 Task: Look for space in Mandeville, Jamaica from 12th  August, 2023 to 15th August, 2023 for 3 adults in price range Rs.12000 to Rs.16000. Place can be entire place with 2 bedrooms having 3 beds and 1 bathroom. Property type can be house, flat, guest house. Amenities needed are: washing machine. Booking option can be shelf check-in. Required host language is English.
Action: Mouse moved to (473, 86)
Screenshot: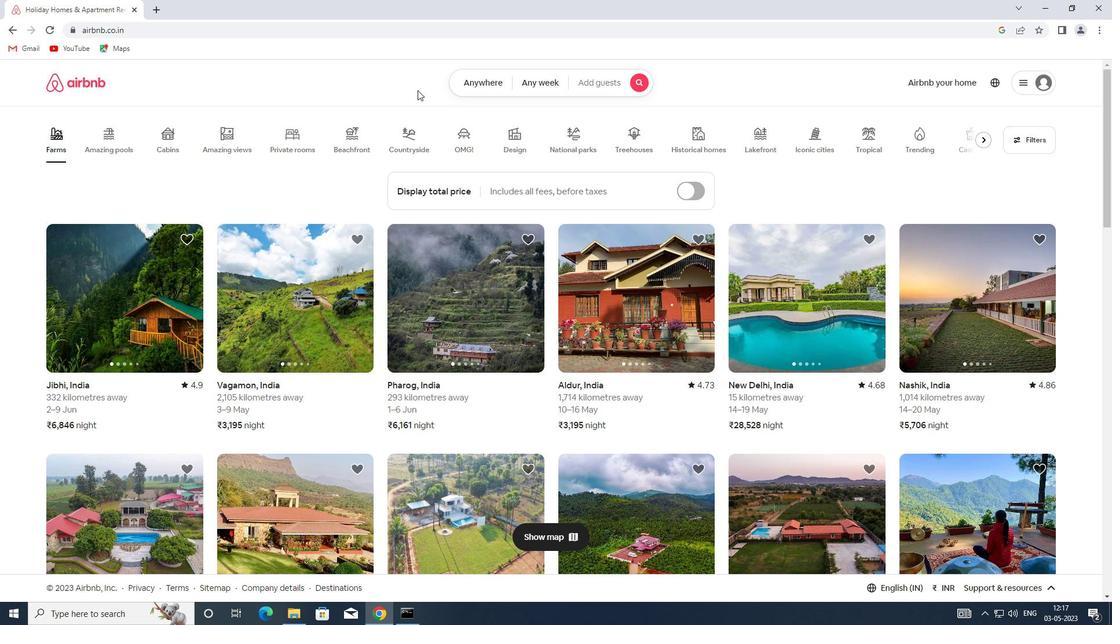 
Action: Mouse pressed left at (473, 86)
Screenshot: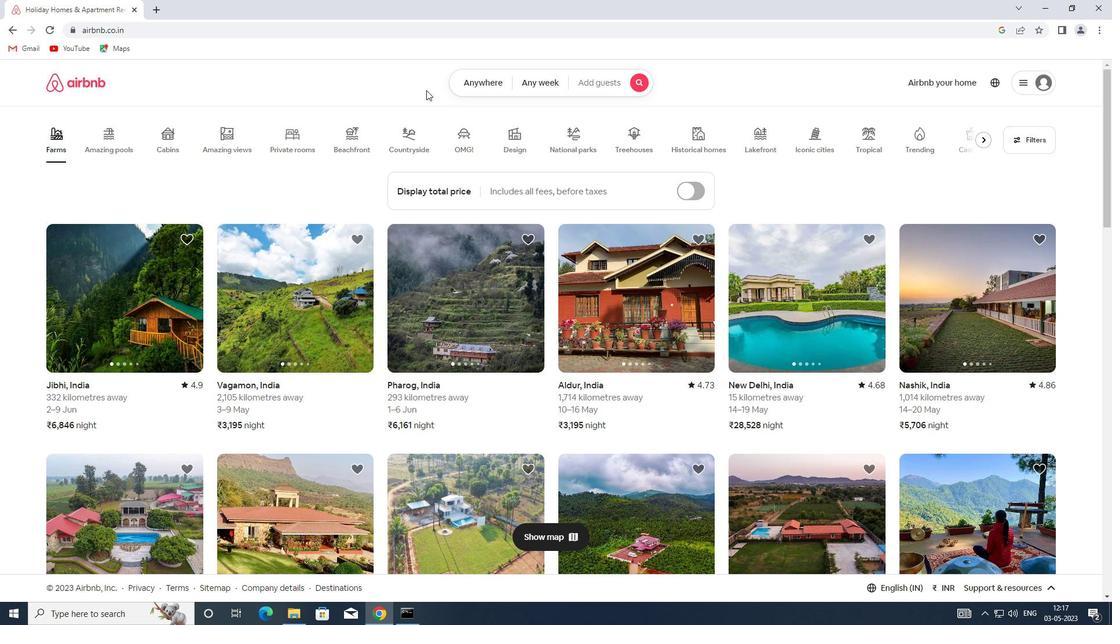 
Action: Mouse moved to (355, 126)
Screenshot: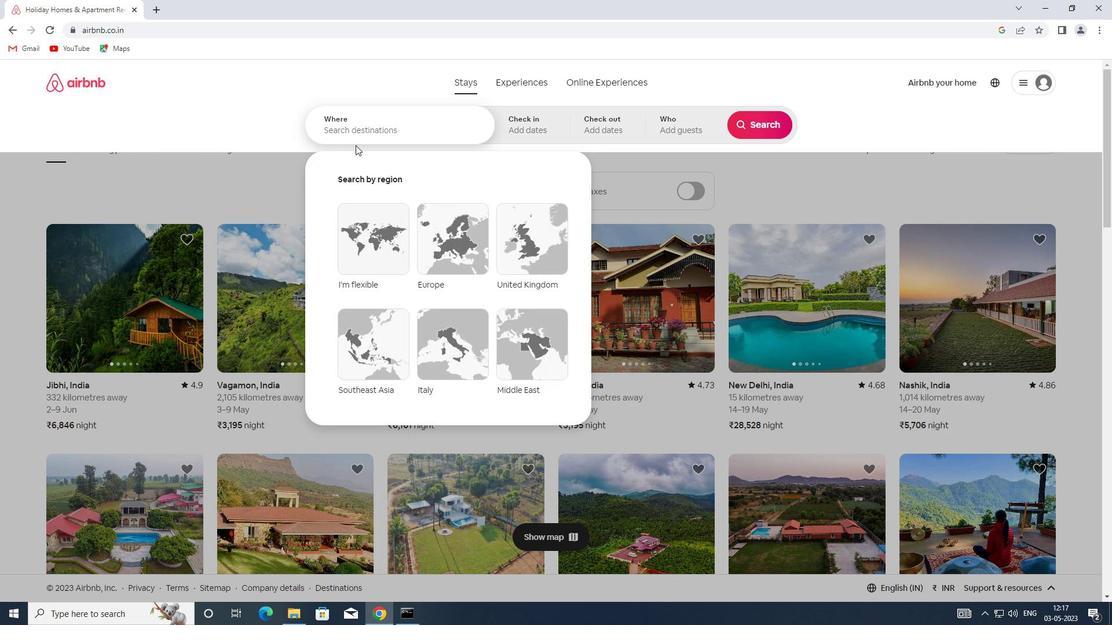 
Action: Mouse pressed left at (355, 126)
Screenshot: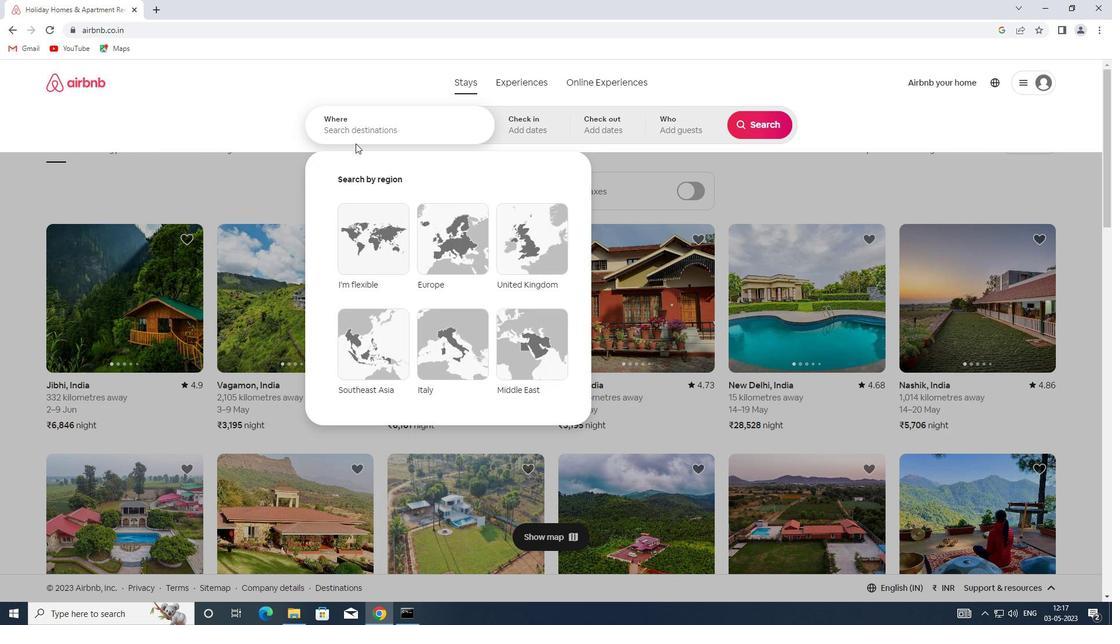 
Action: Key pressed <Key.shift>MANDEVILLE,<Key.shift>JAMAICA
Screenshot: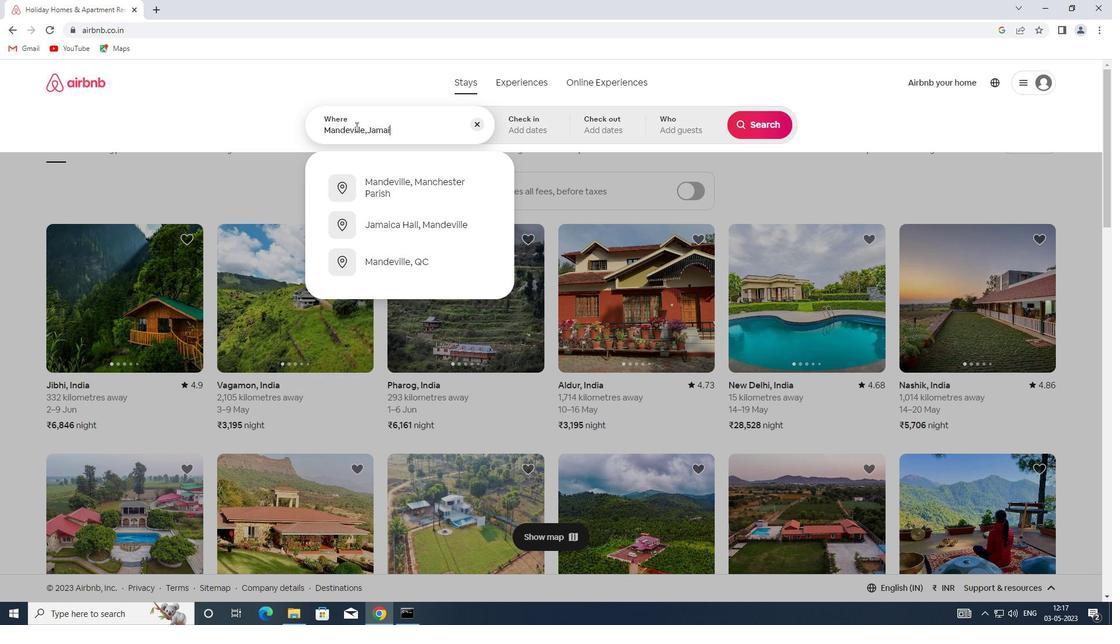 
Action: Mouse moved to (508, 118)
Screenshot: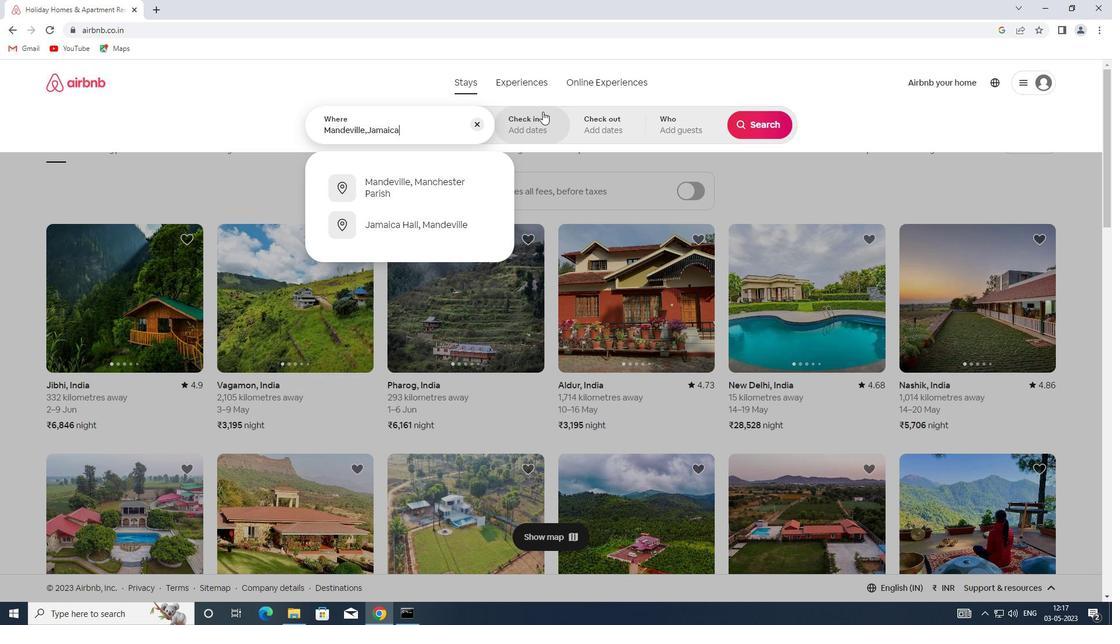 
Action: Mouse pressed left at (508, 118)
Screenshot: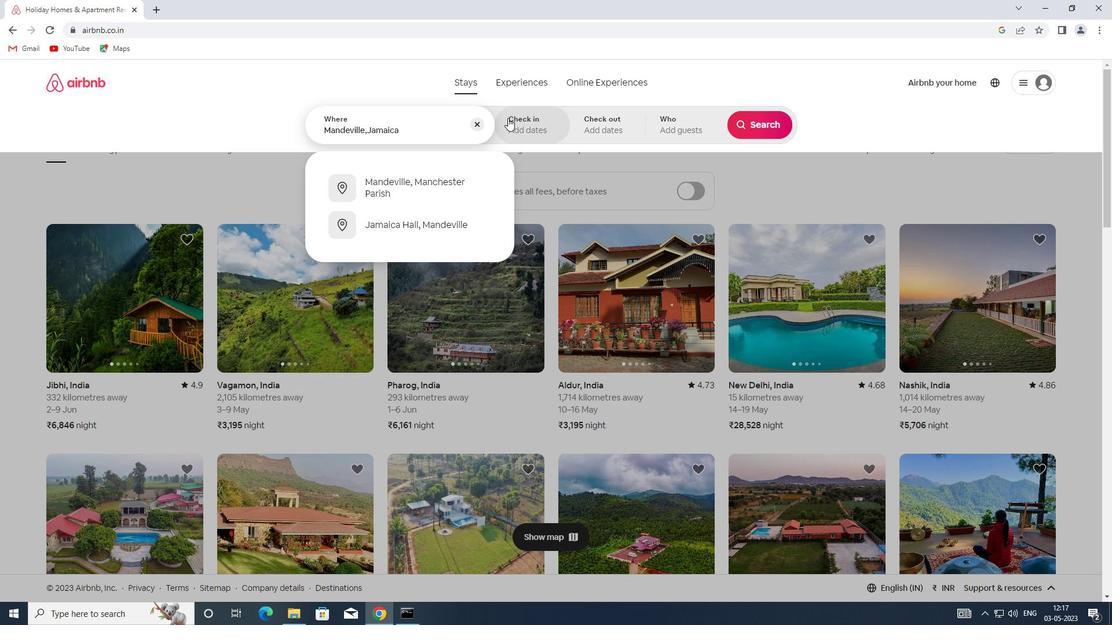 
Action: Mouse moved to (763, 221)
Screenshot: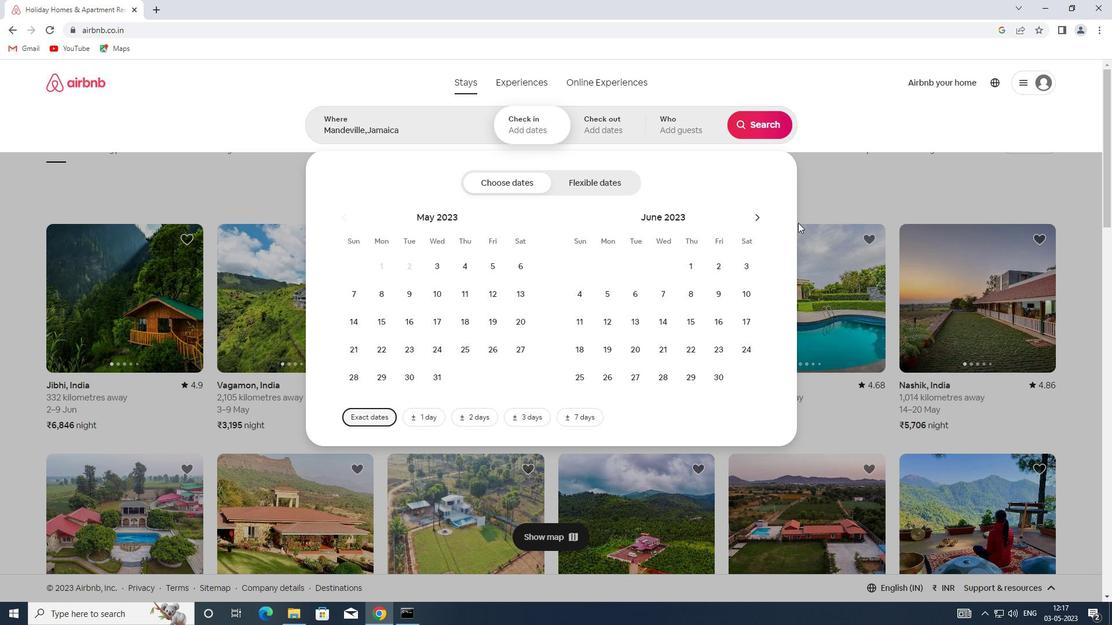 
Action: Mouse pressed left at (763, 221)
Screenshot: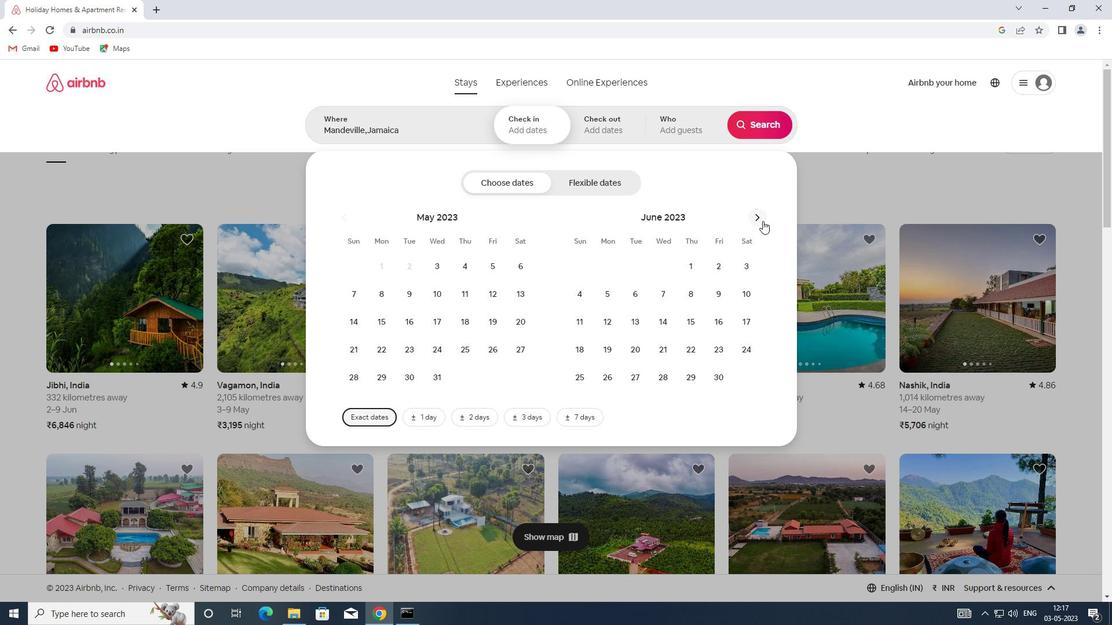 
Action: Mouse pressed left at (763, 221)
Screenshot: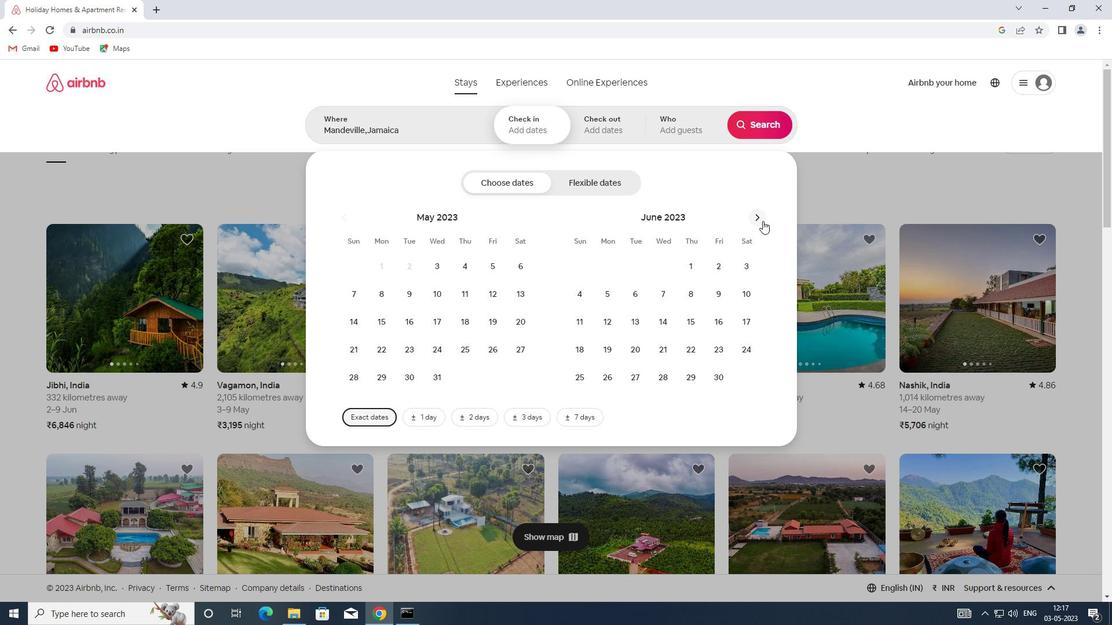 
Action: Mouse moved to (737, 300)
Screenshot: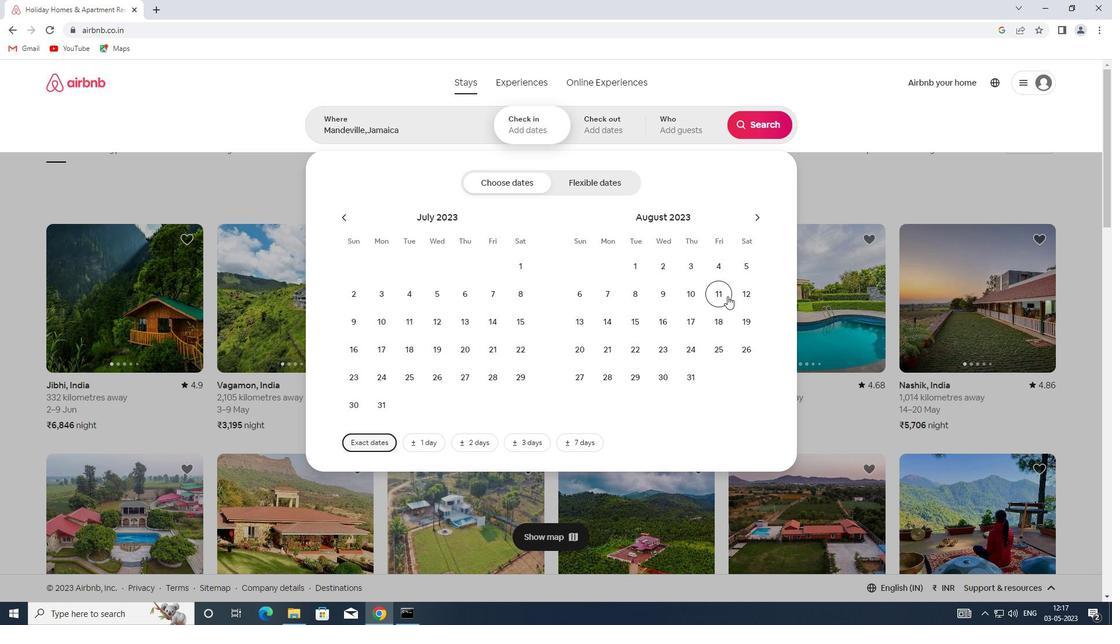
Action: Mouse pressed left at (737, 300)
Screenshot: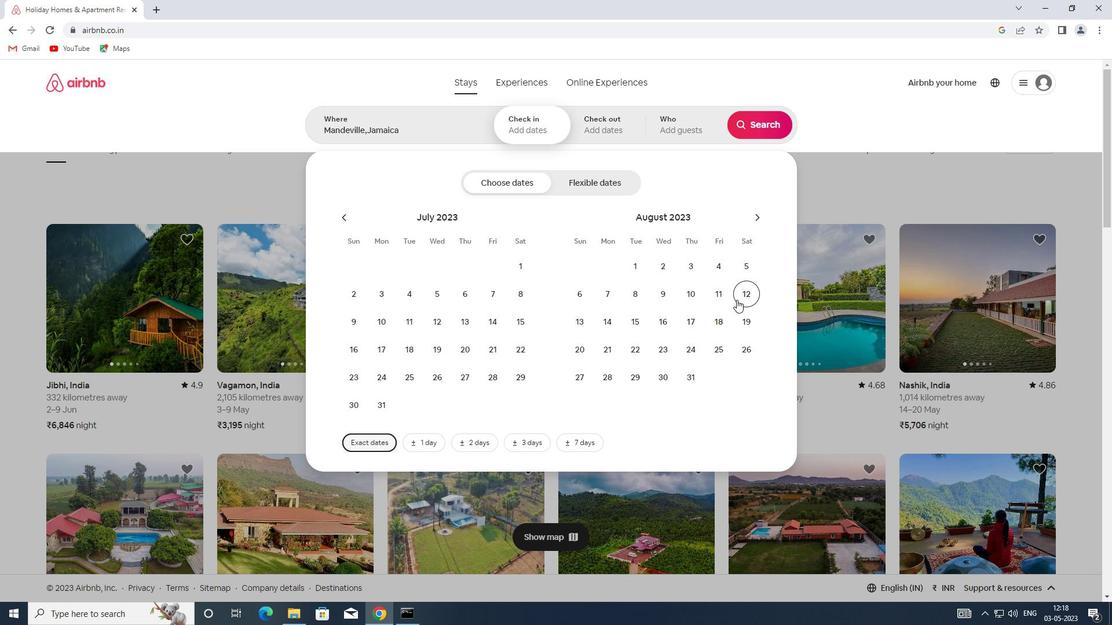 
Action: Mouse moved to (624, 322)
Screenshot: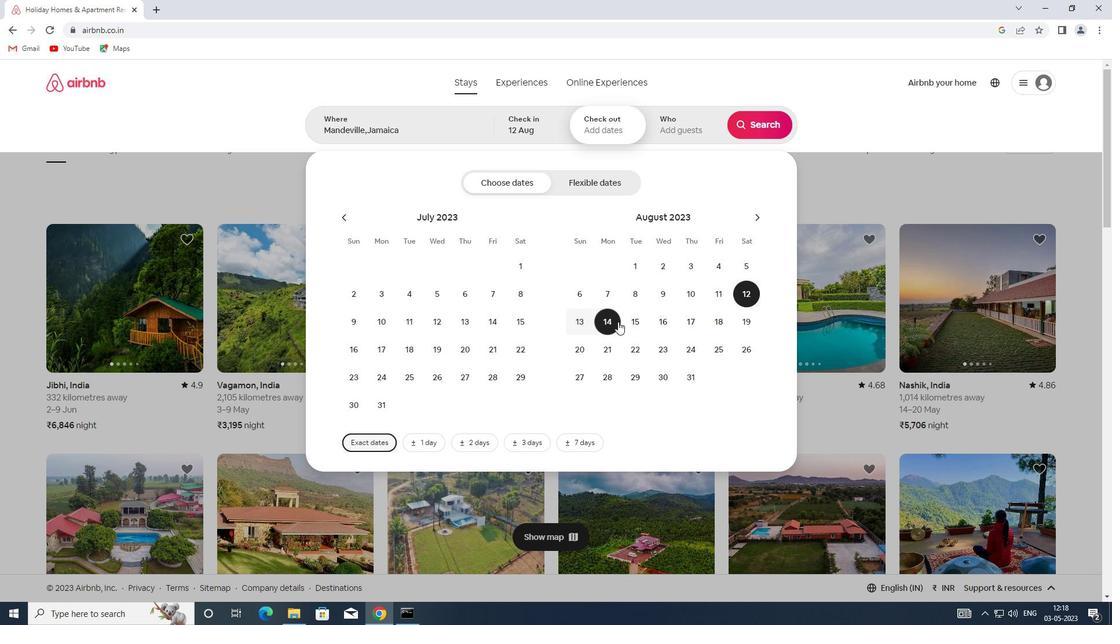 
Action: Mouse pressed left at (624, 322)
Screenshot: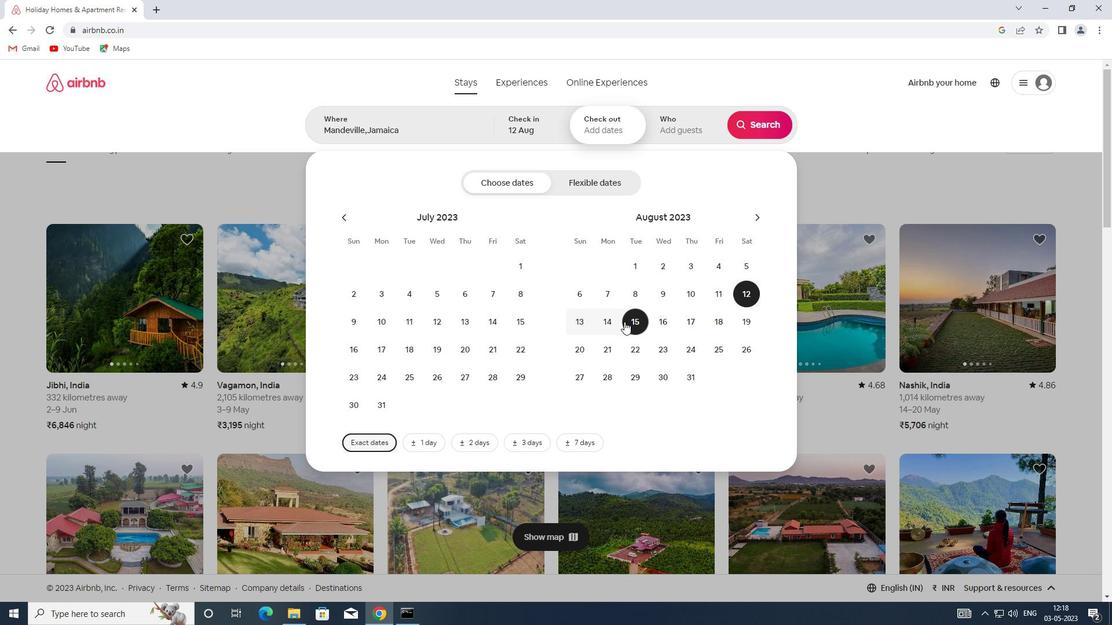
Action: Mouse moved to (657, 128)
Screenshot: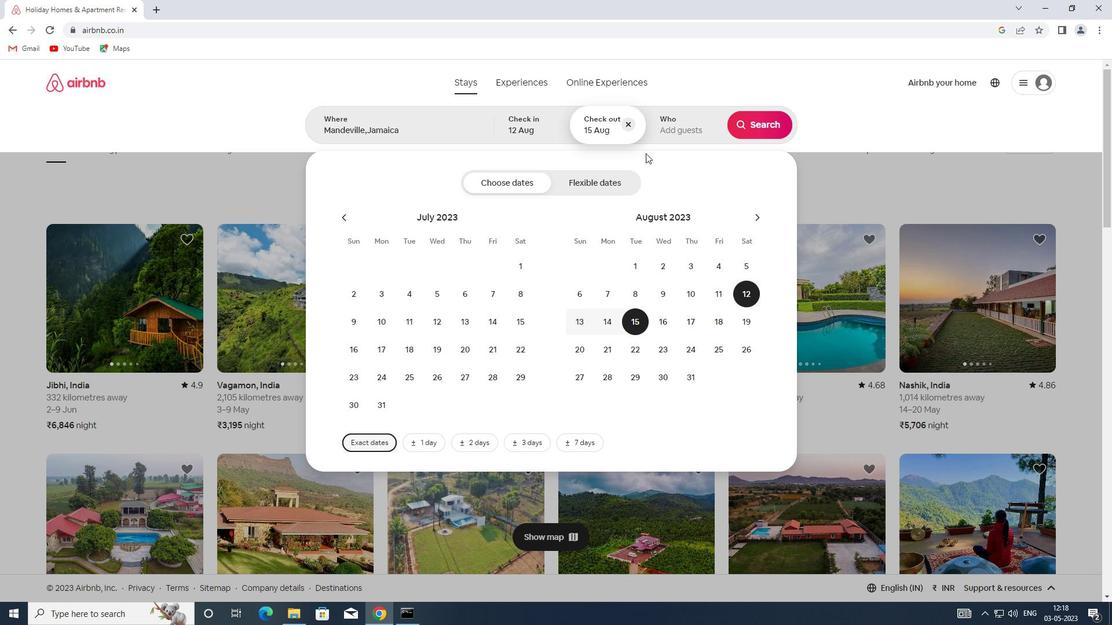 
Action: Mouse pressed left at (657, 128)
Screenshot: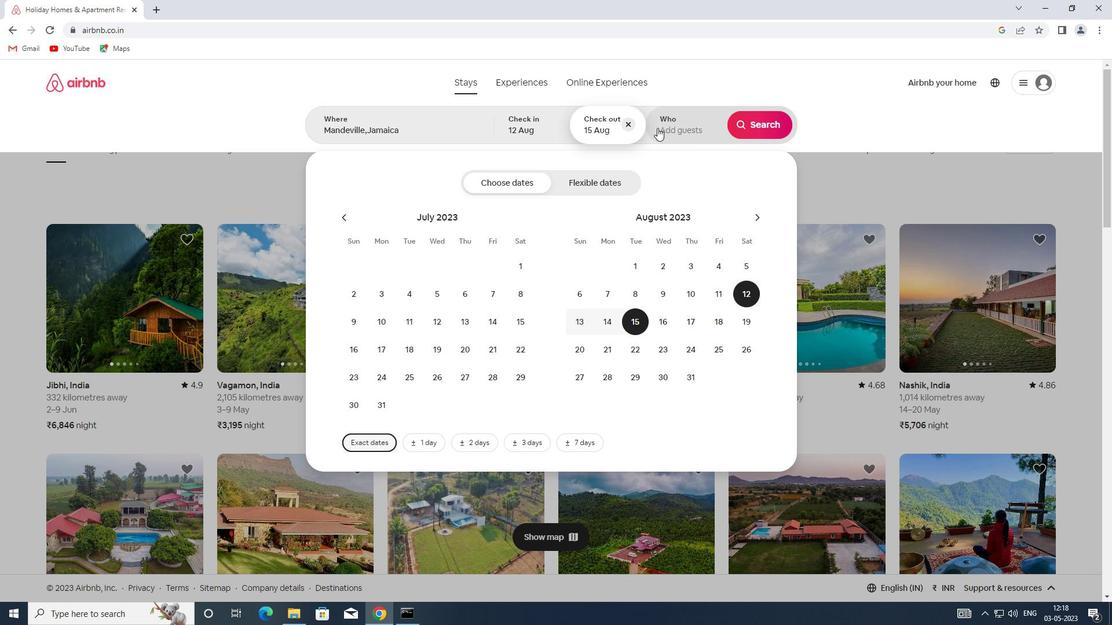 
Action: Mouse moved to (765, 190)
Screenshot: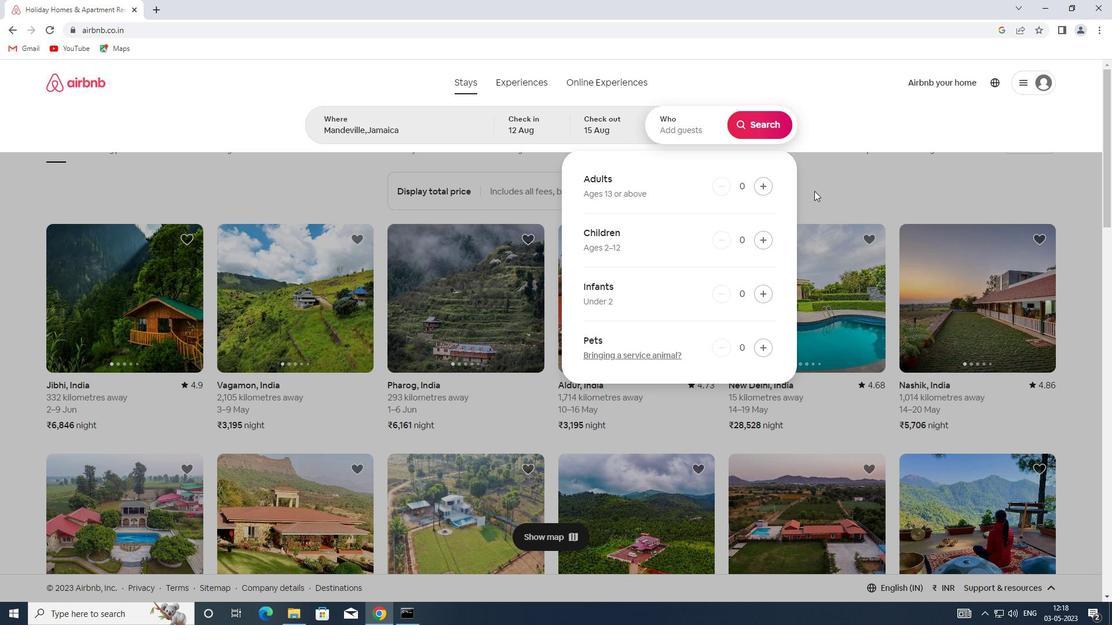 
Action: Mouse pressed left at (765, 190)
Screenshot: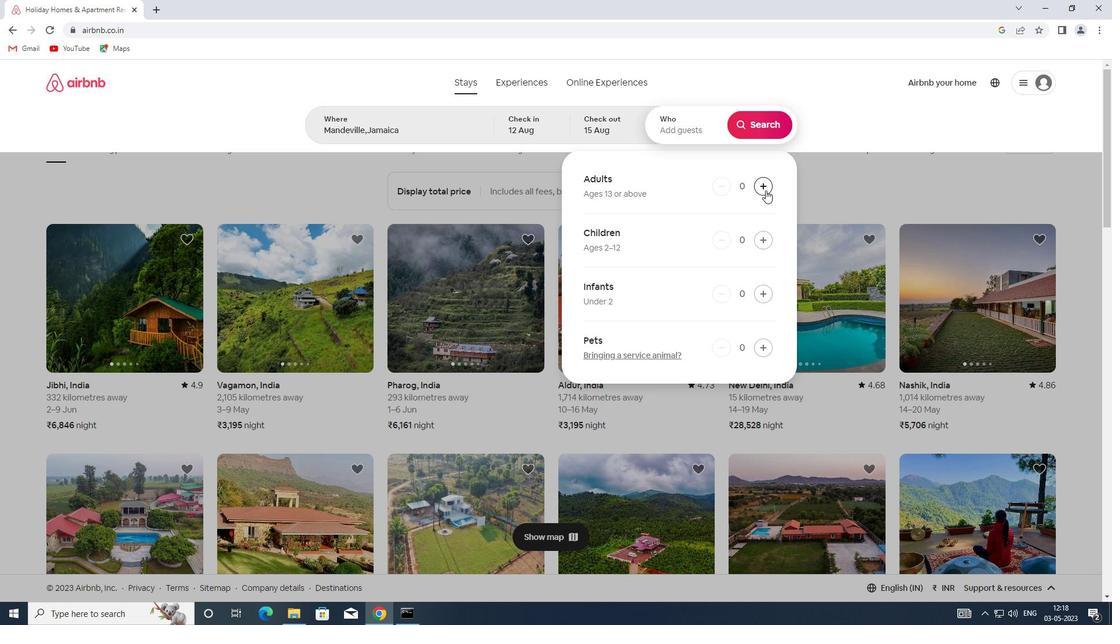 
Action: Mouse pressed left at (765, 190)
Screenshot: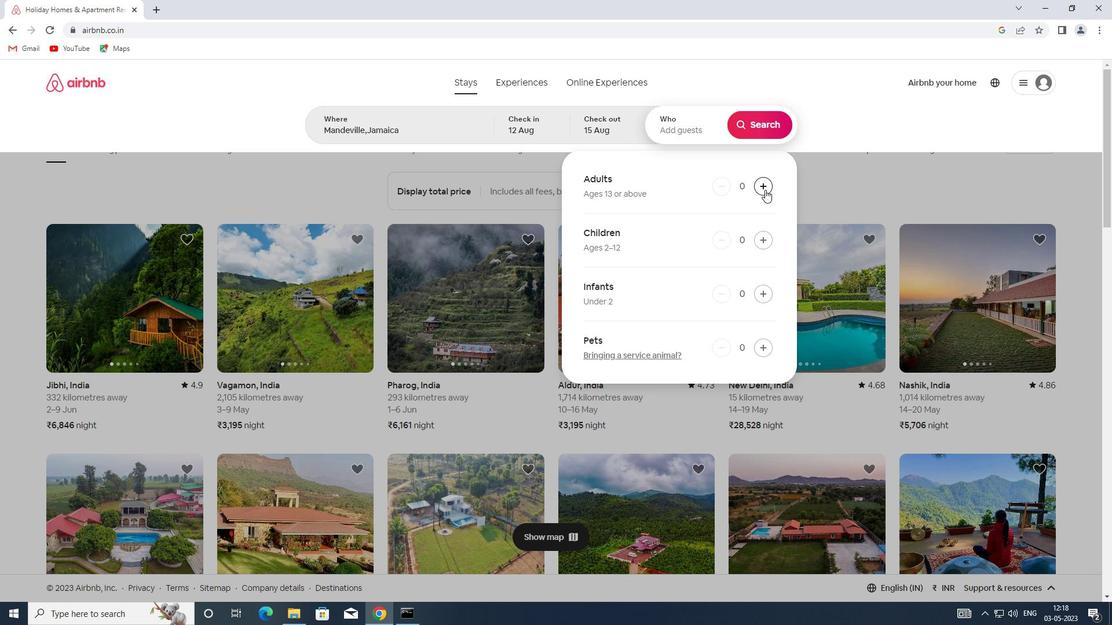
Action: Mouse pressed left at (765, 190)
Screenshot: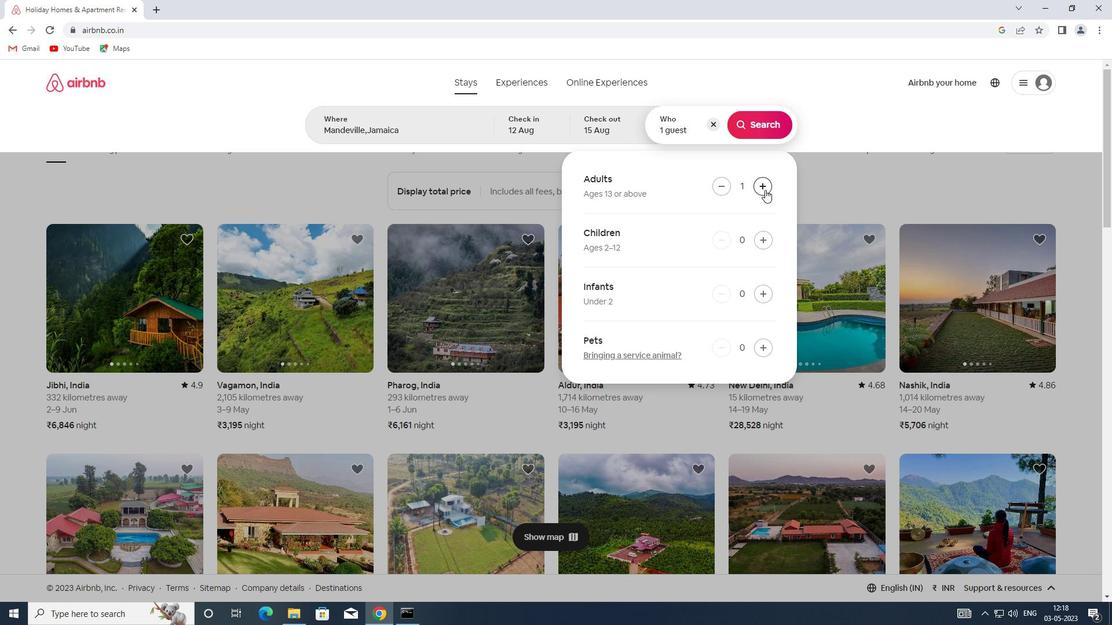 
Action: Mouse moved to (767, 121)
Screenshot: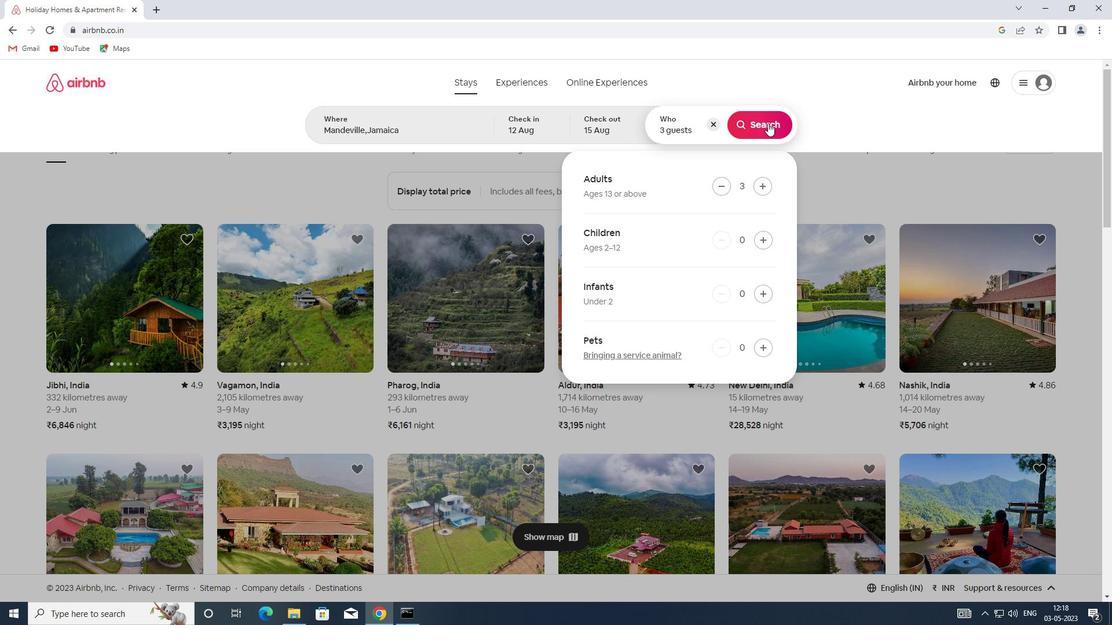 
Action: Mouse pressed left at (767, 121)
Screenshot: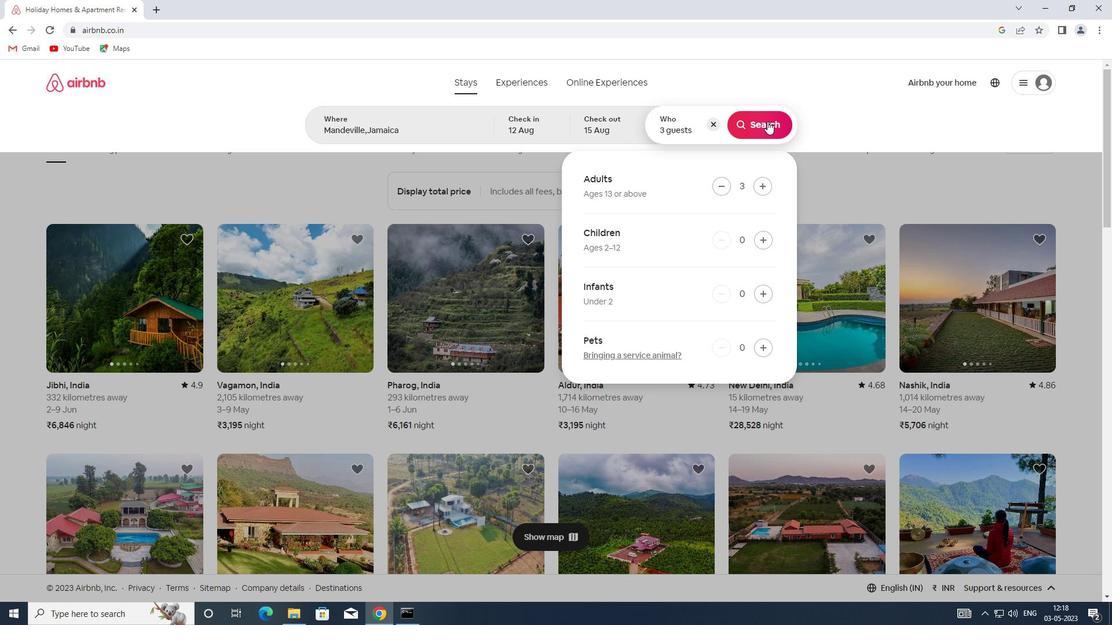 
Action: Mouse moved to (1047, 139)
Screenshot: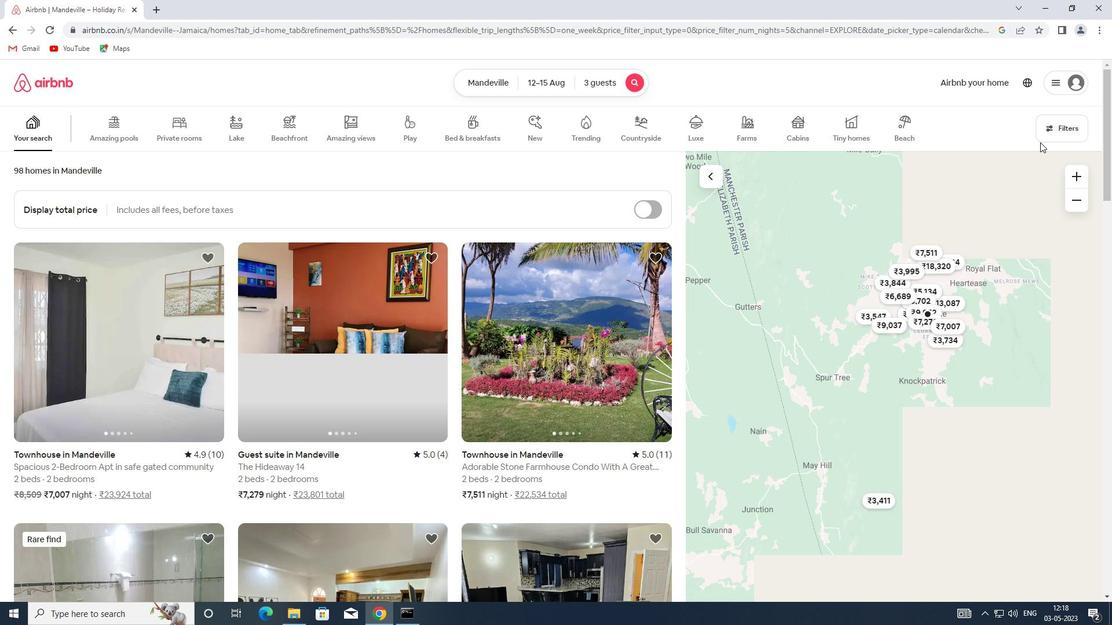 
Action: Mouse pressed left at (1047, 139)
Screenshot: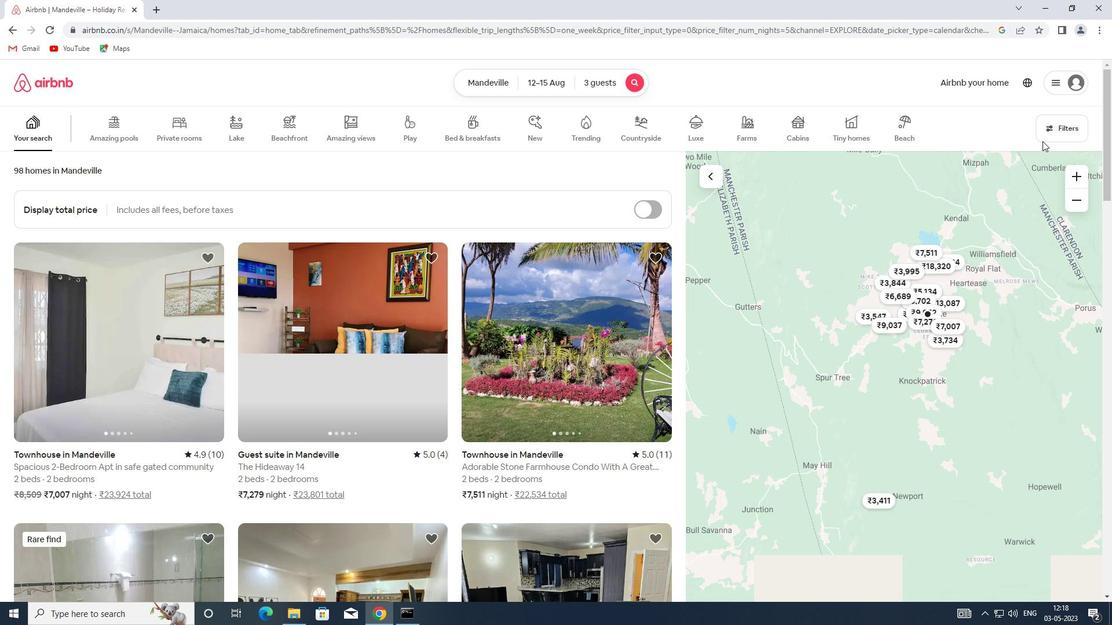 
Action: Mouse moved to (417, 281)
Screenshot: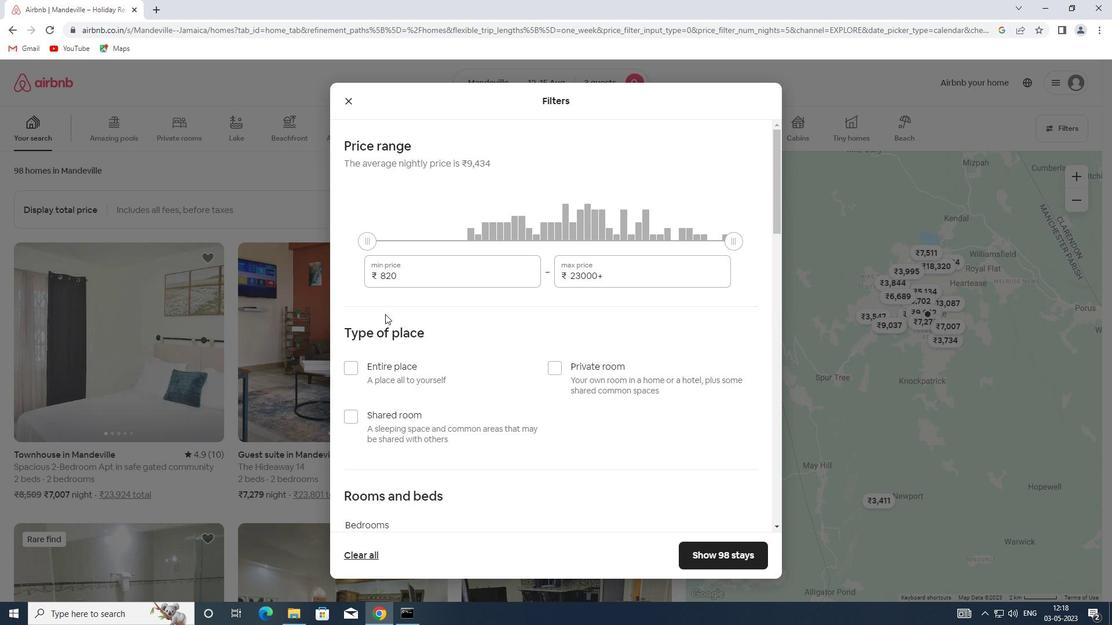 
Action: Mouse pressed left at (417, 281)
Screenshot: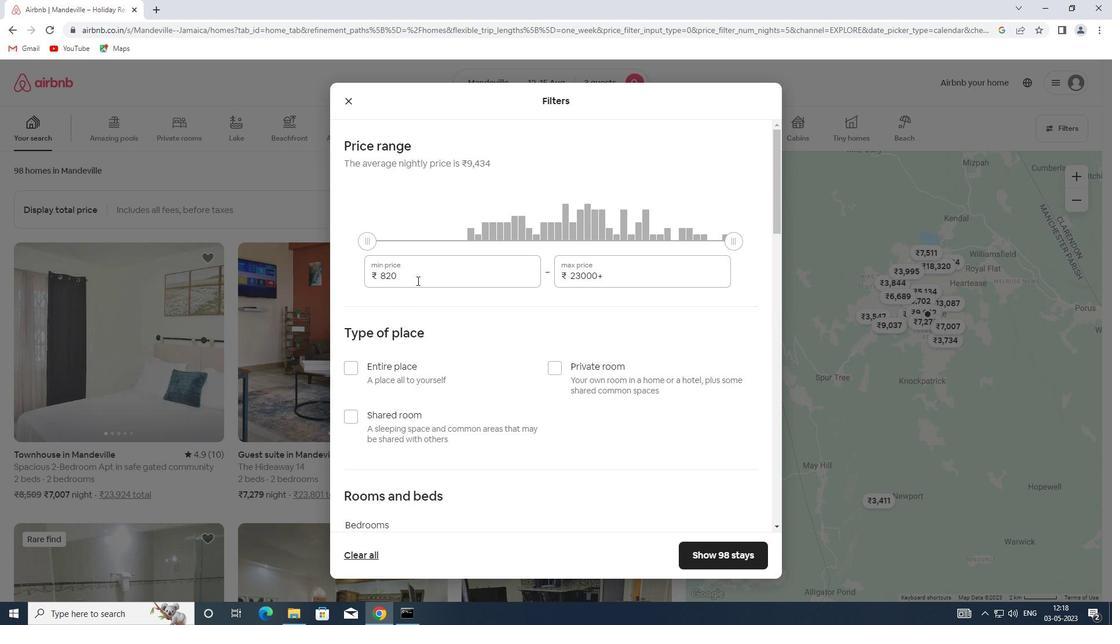 
Action: Mouse moved to (337, 276)
Screenshot: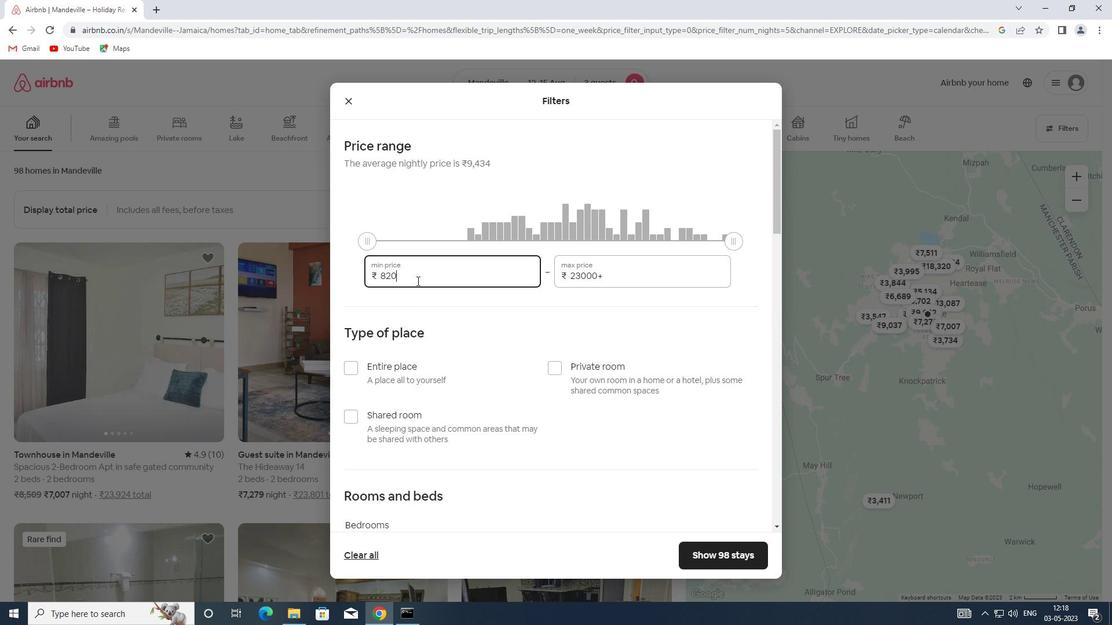 
Action: Key pressed 12000
Screenshot: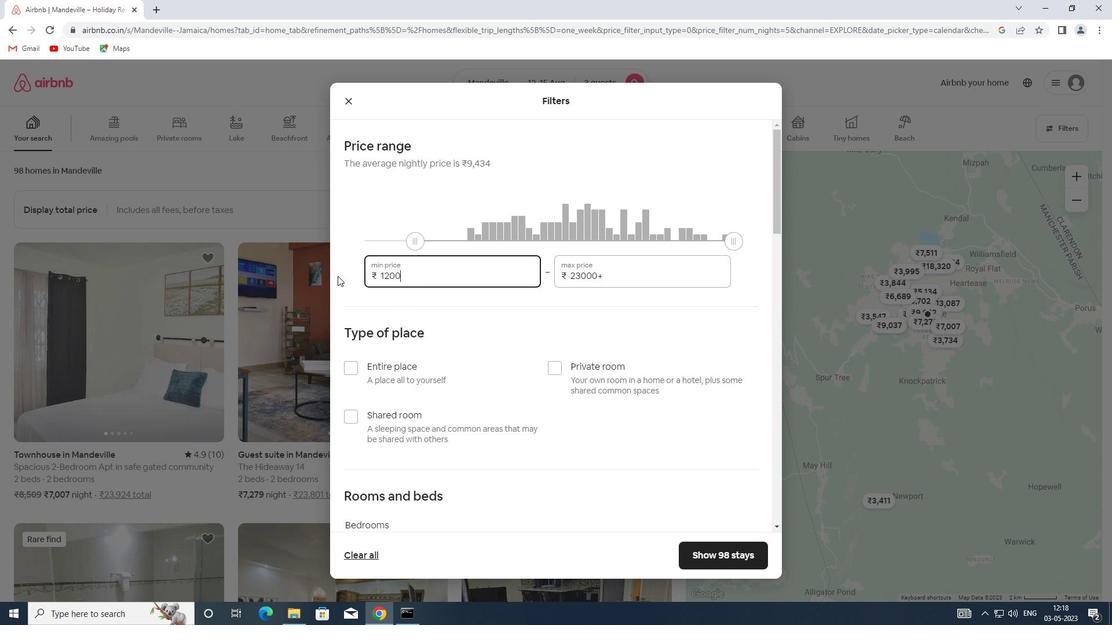 
Action: Mouse moved to (615, 274)
Screenshot: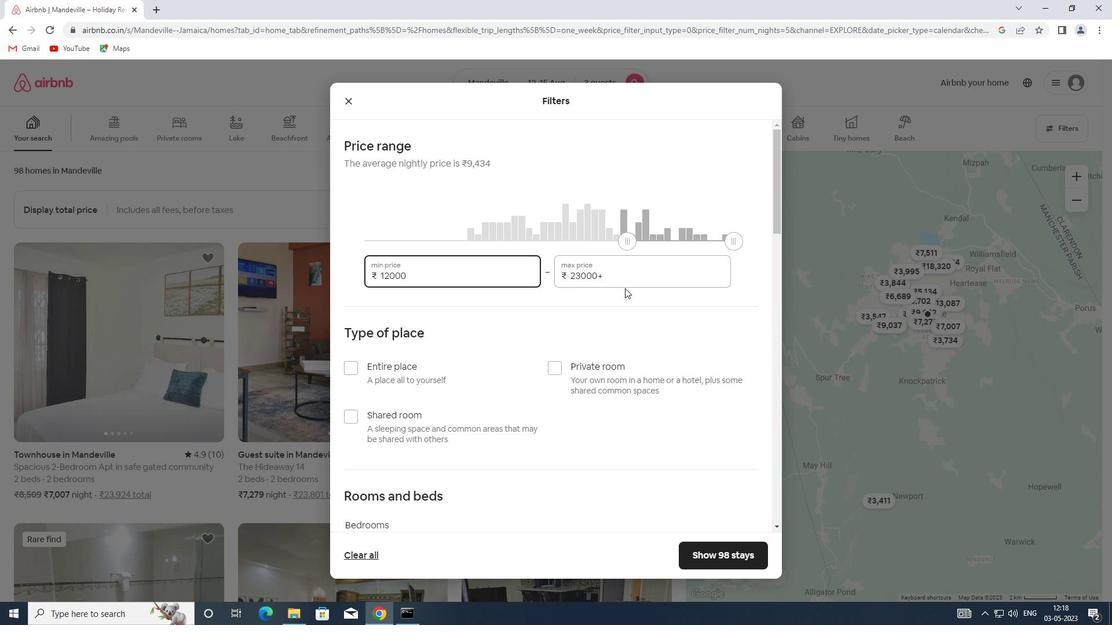 
Action: Mouse pressed left at (615, 274)
Screenshot: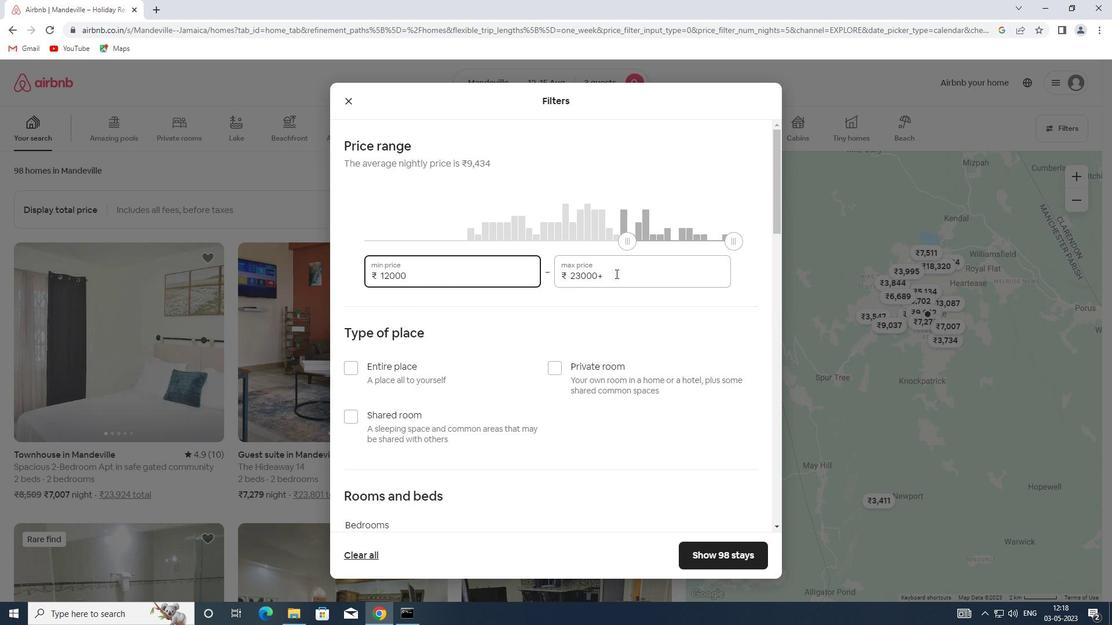 
Action: Mouse moved to (540, 278)
Screenshot: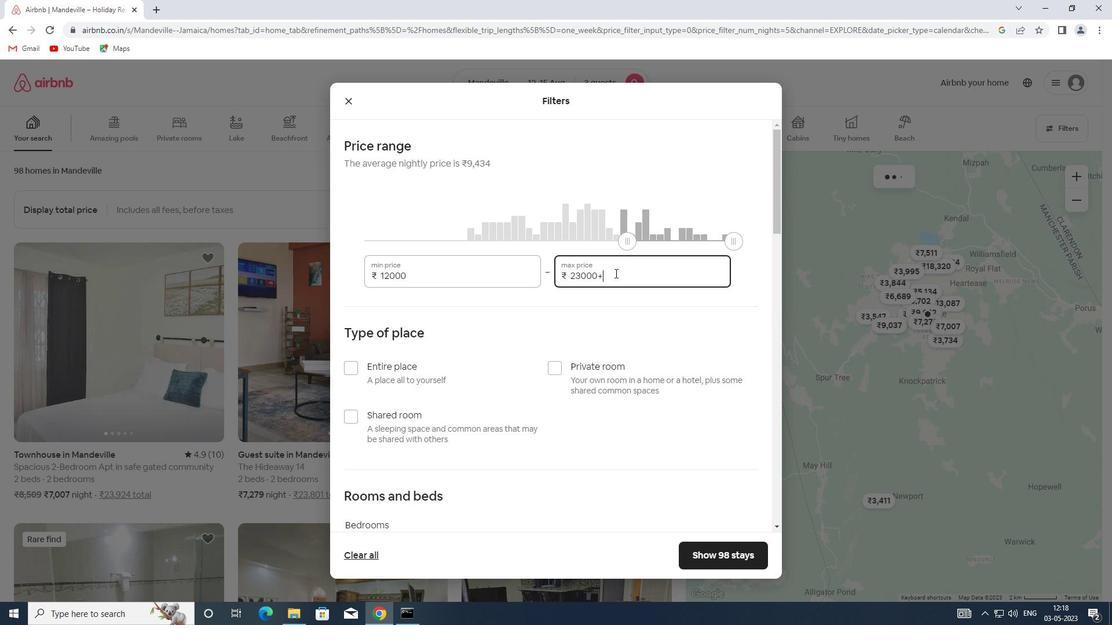 
Action: Key pressed 16000
Screenshot: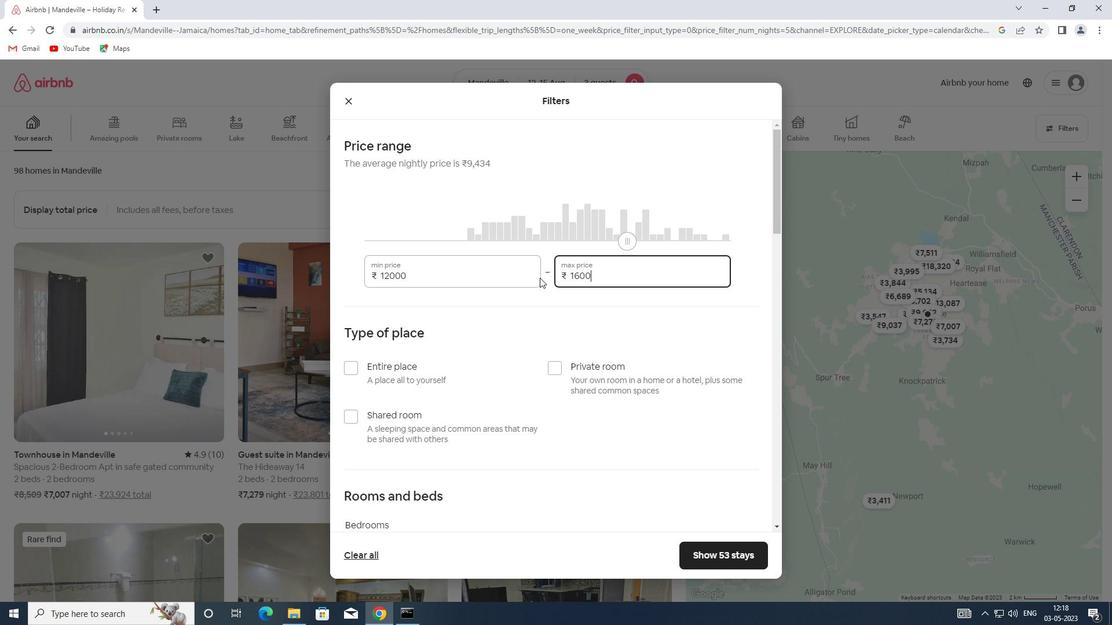 
Action: Mouse moved to (369, 359)
Screenshot: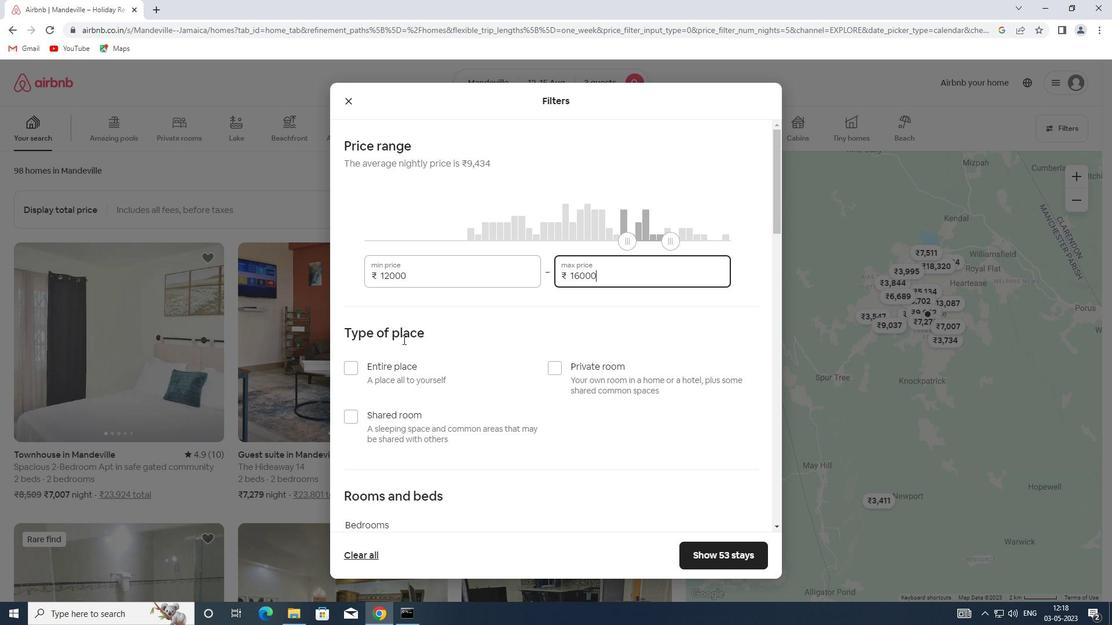 
Action: Mouse scrolled (369, 358) with delta (0, 0)
Screenshot: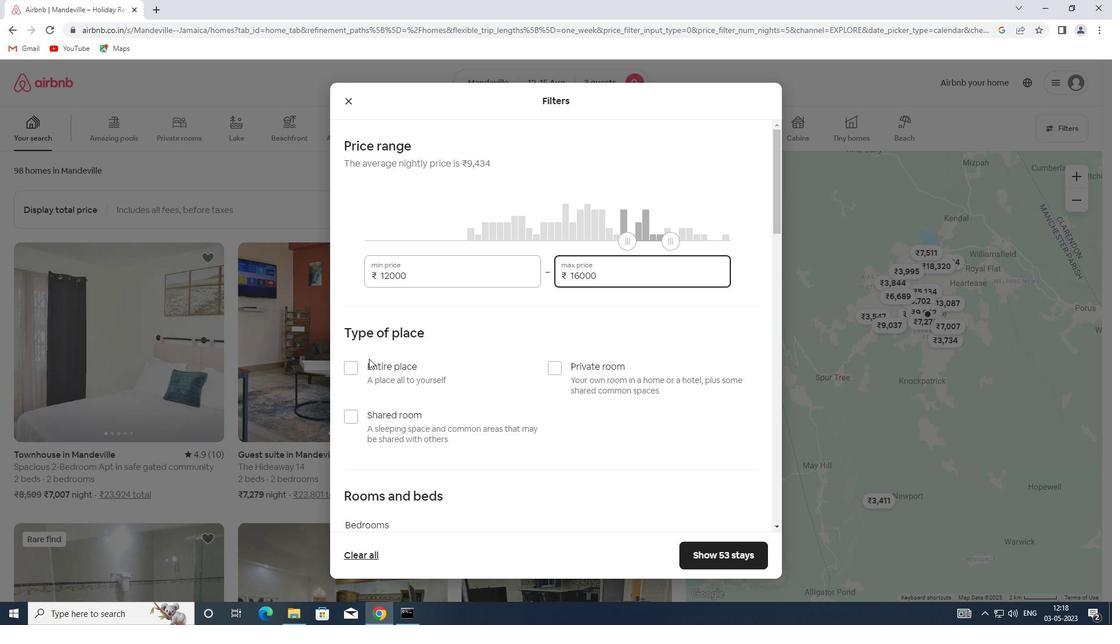 
Action: Mouse scrolled (369, 358) with delta (0, 0)
Screenshot: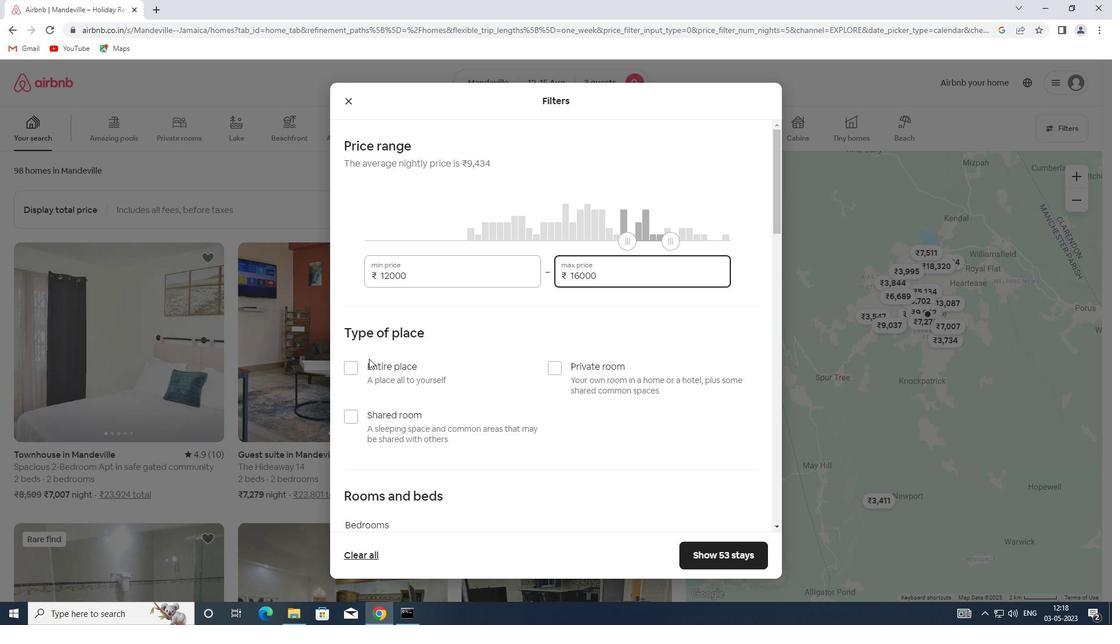 
Action: Mouse moved to (345, 249)
Screenshot: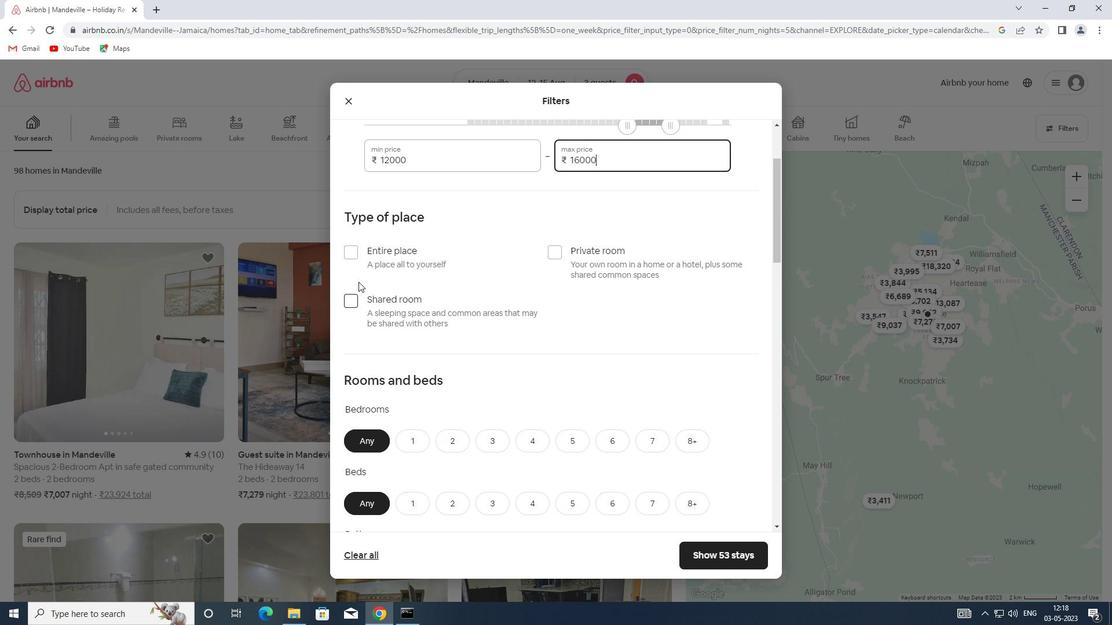 
Action: Mouse pressed left at (345, 249)
Screenshot: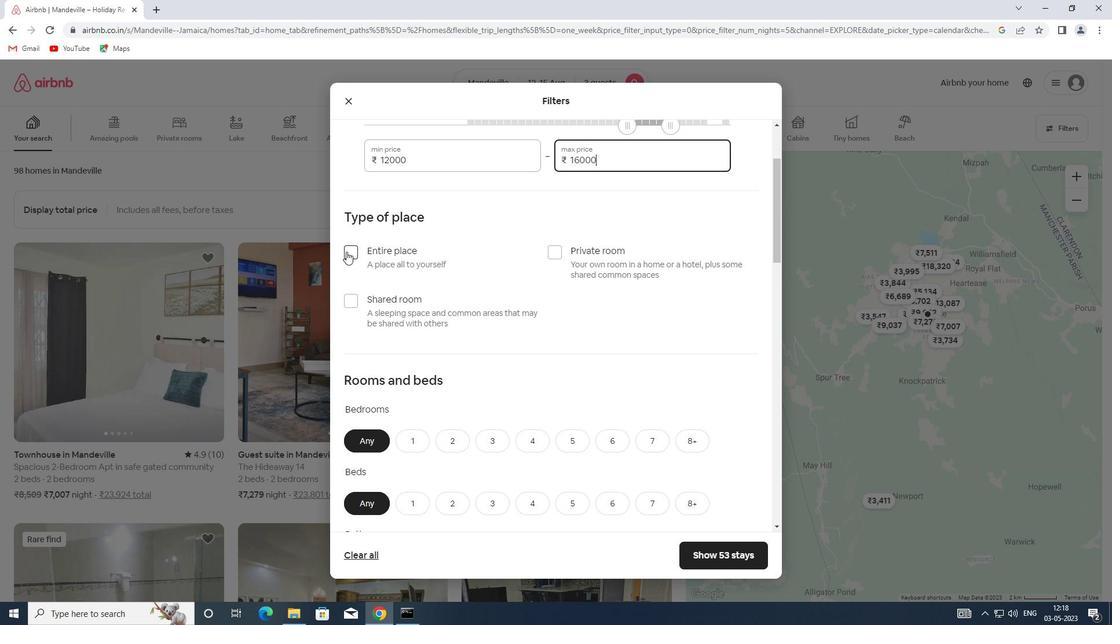 
Action: Mouse moved to (440, 393)
Screenshot: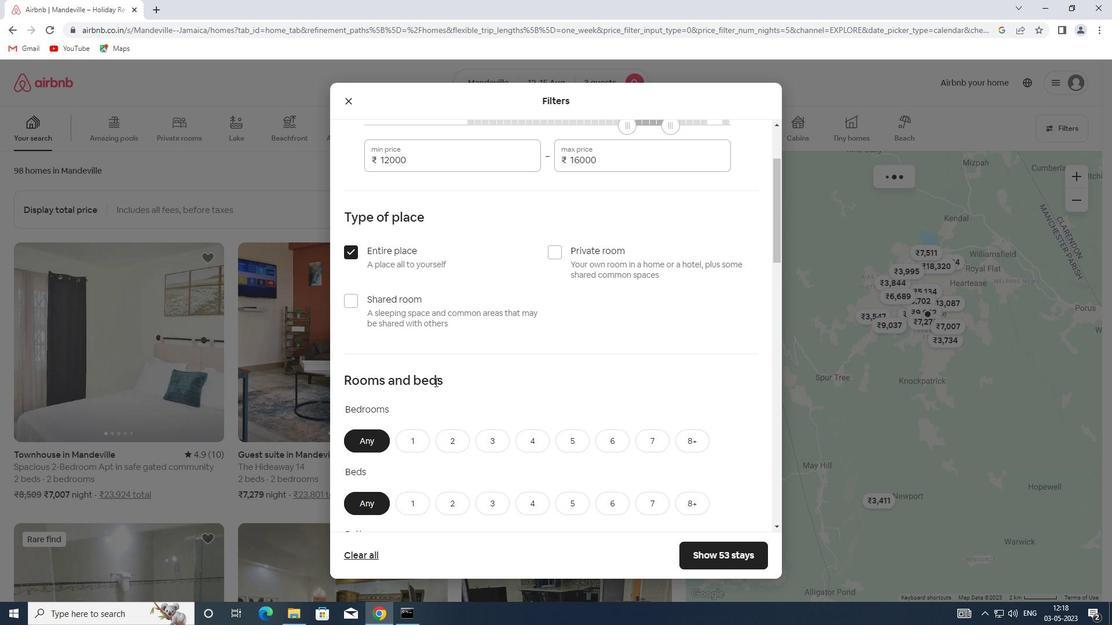 
Action: Mouse scrolled (440, 392) with delta (0, 0)
Screenshot: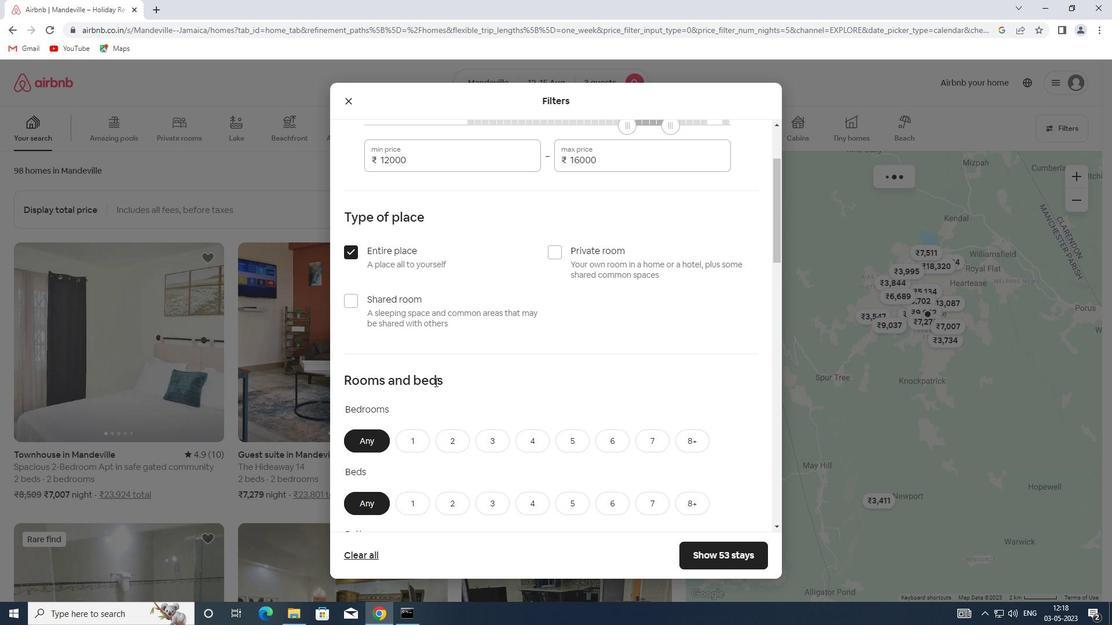 
Action: Mouse scrolled (440, 392) with delta (0, 0)
Screenshot: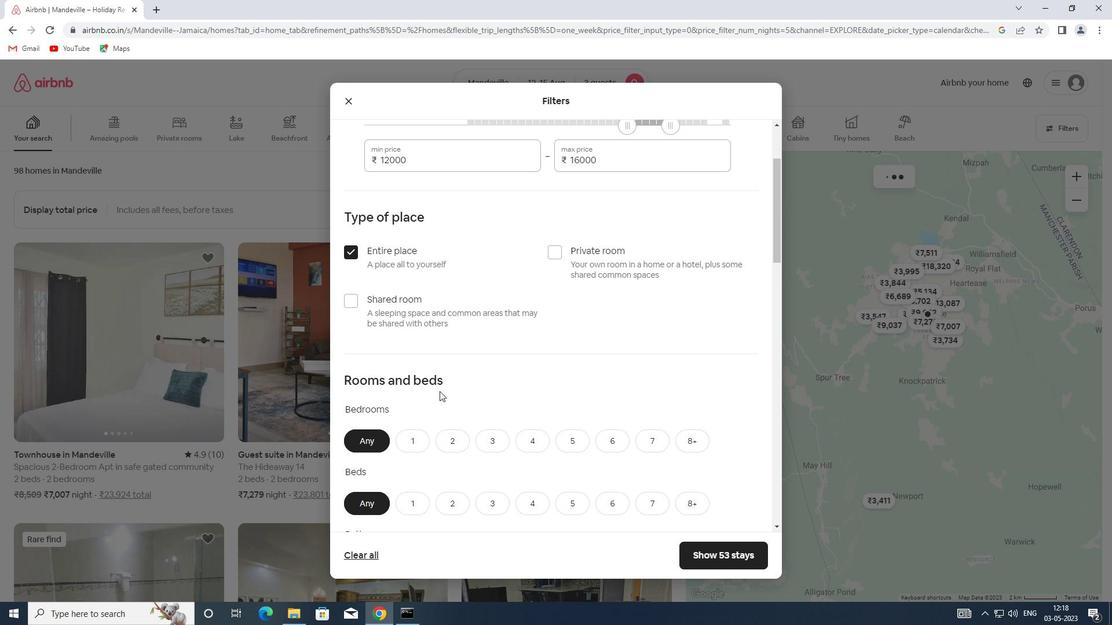 
Action: Mouse scrolled (440, 392) with delta (0, 0)
Screenshot: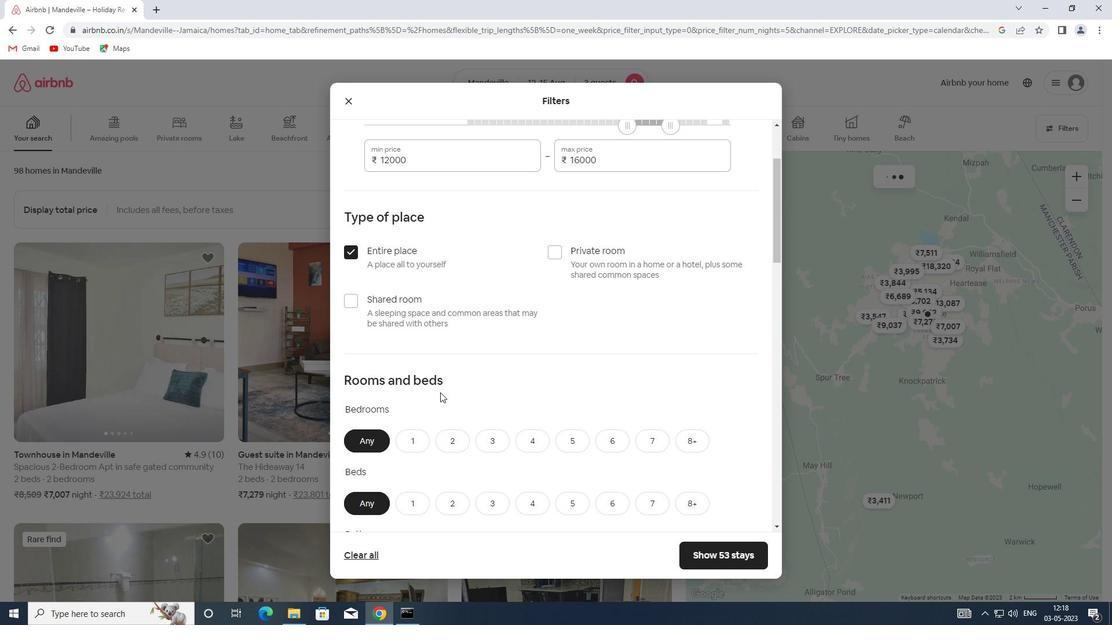
Action: Mouse moved to (454, 269)
Screenshot: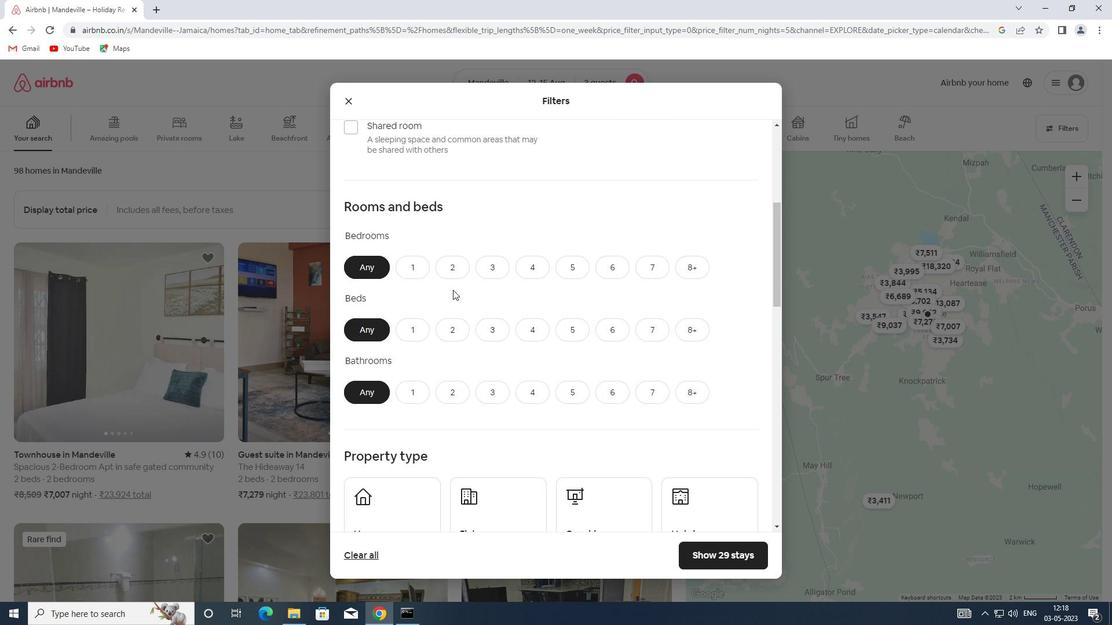 
Action: Mouse pressed left at (454, 269)
Screenshot: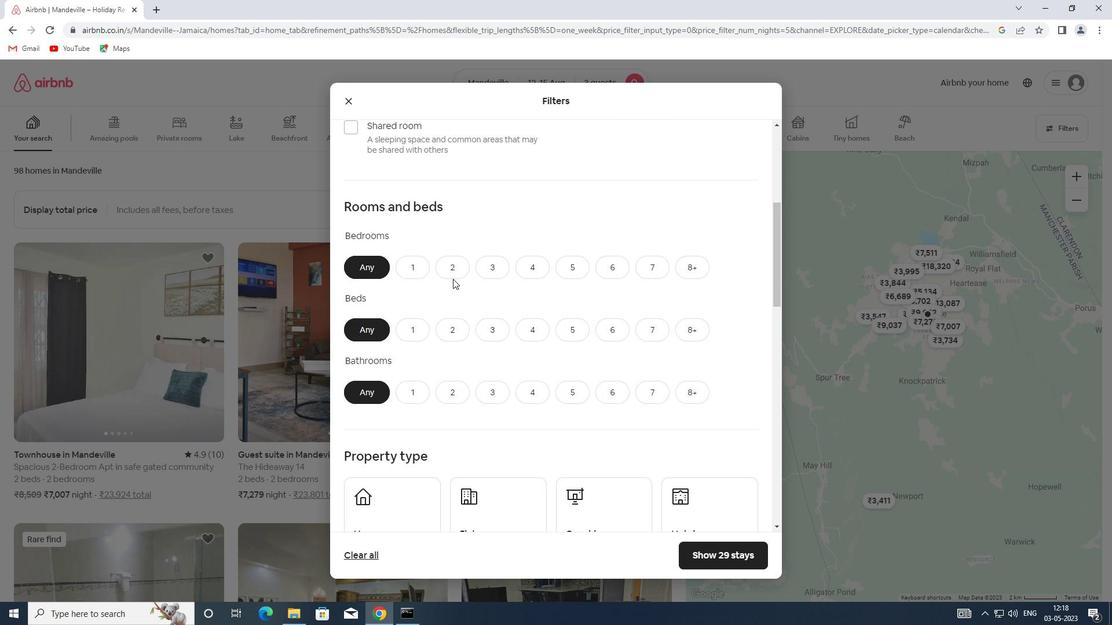 
Action: Mouse moved to (486, 327)
Screenshot: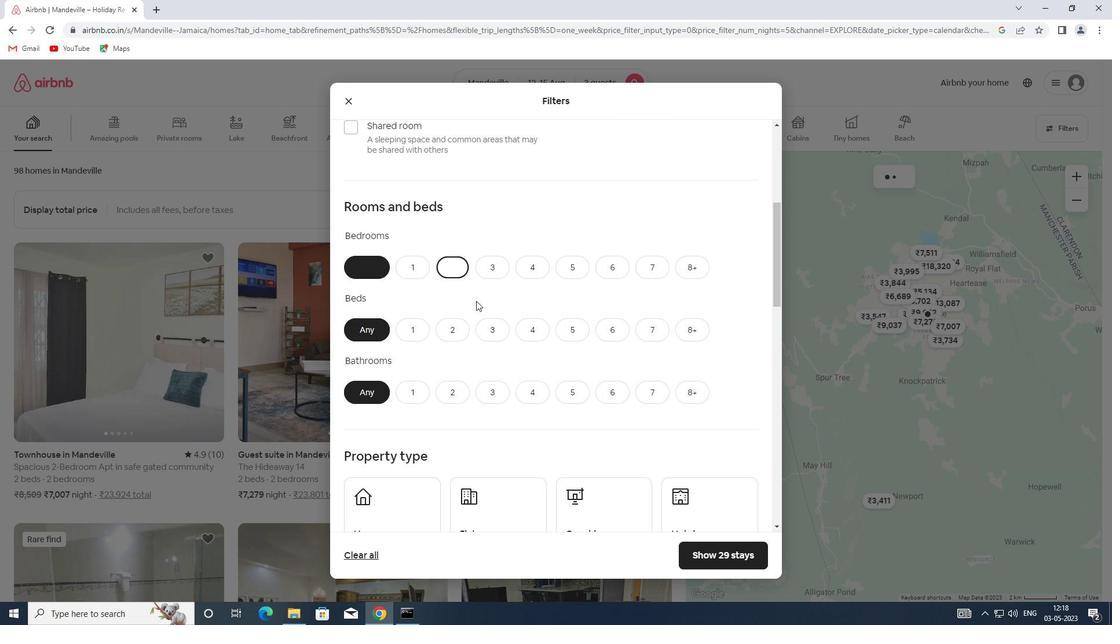
Action: Mouse pressed left at (486, 327)
Screenshot: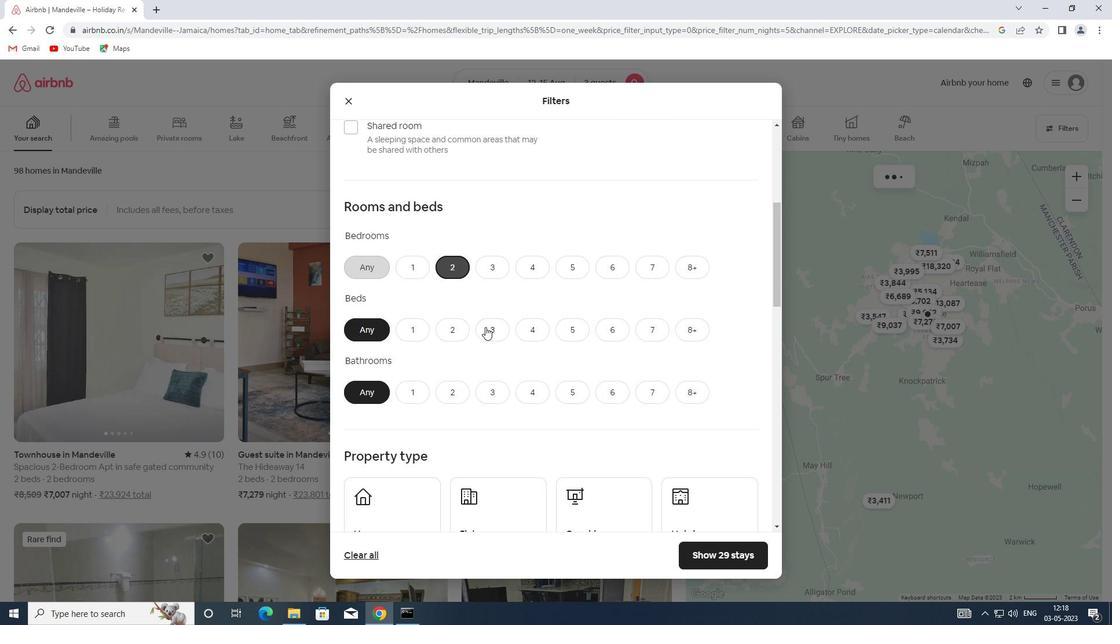
Action: Mouse moved to (412, 398)
Screenshot: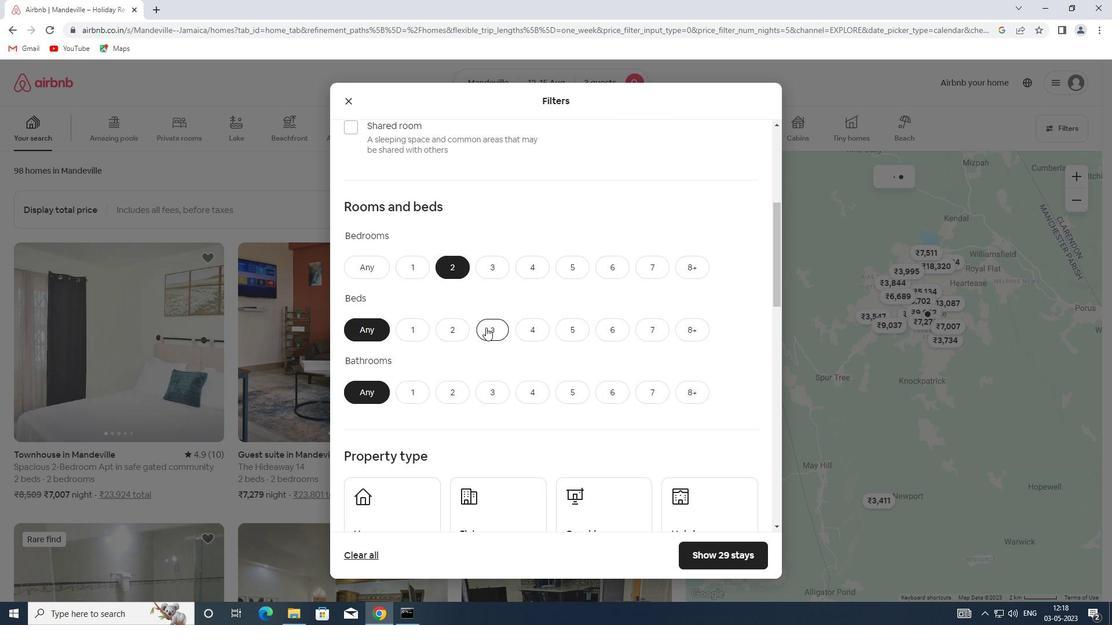 
Action: Mouse pressed left at (412, 398)
Screenshot: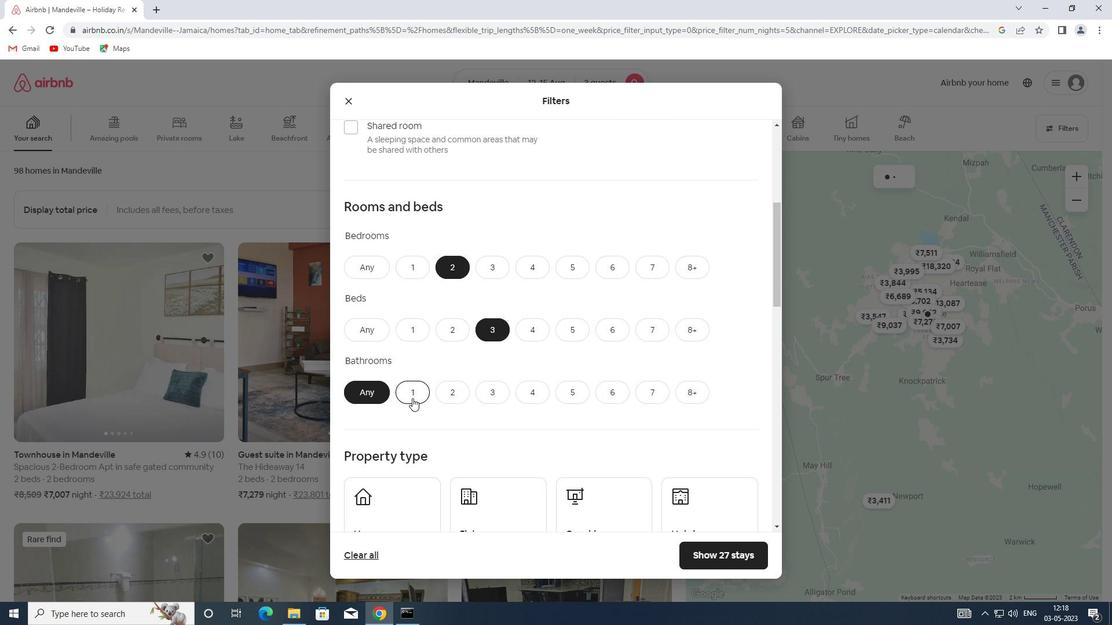 
Action: Mouse moved to (414, 398)
Screenshot: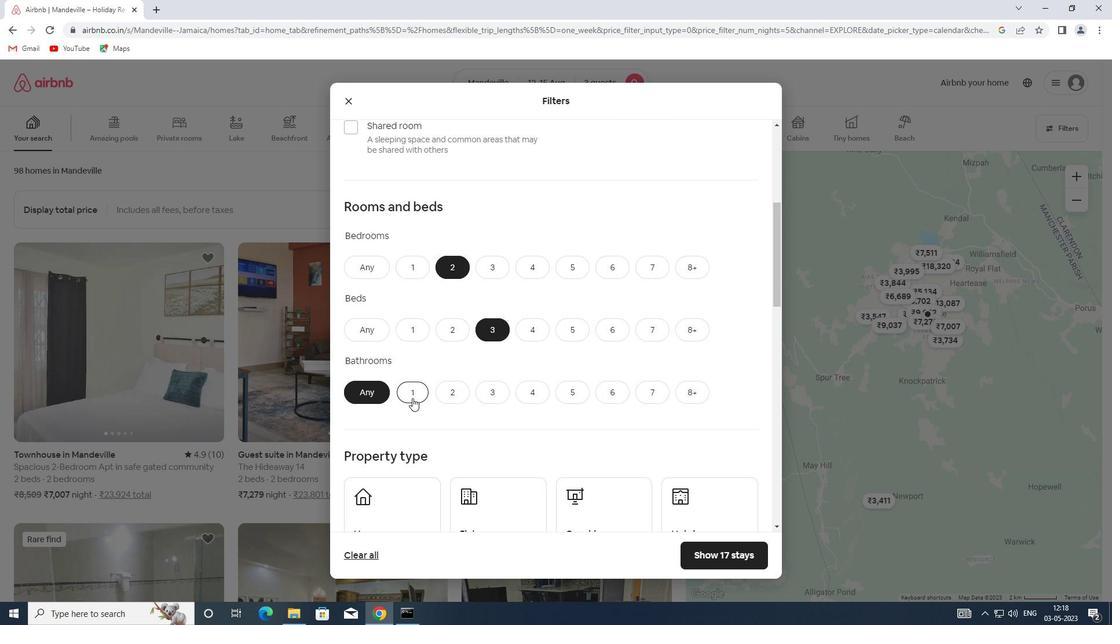 
Action: Mouse scrolled (414, 397) with delta (0, 0)
Screenshot: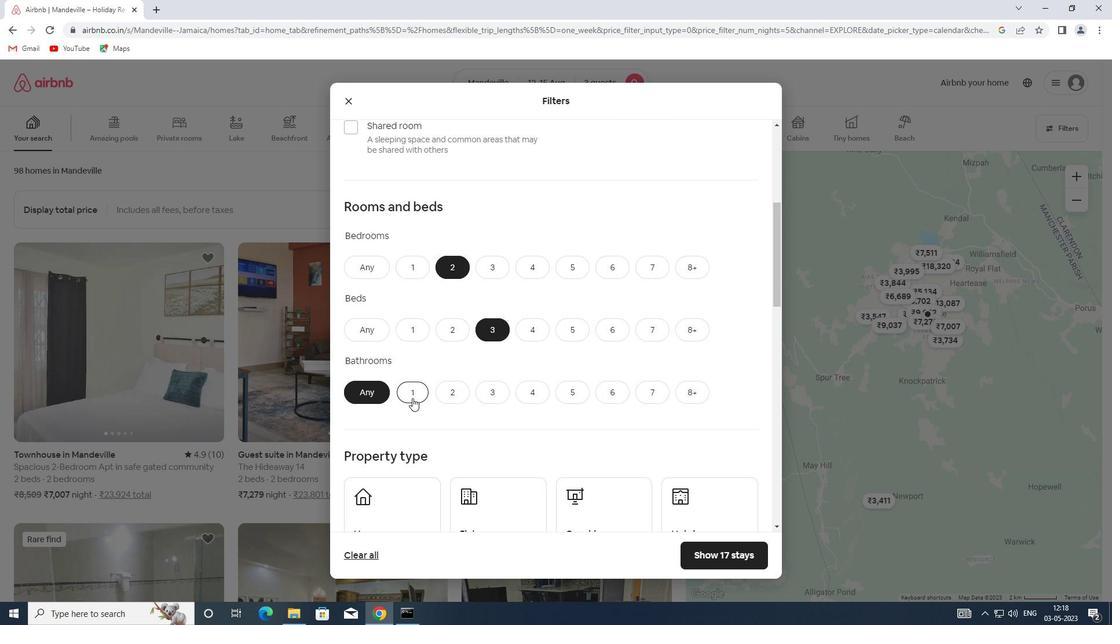 
Action: Mouse scrolled (414, 397) with delta (0, 0)
Screenshot: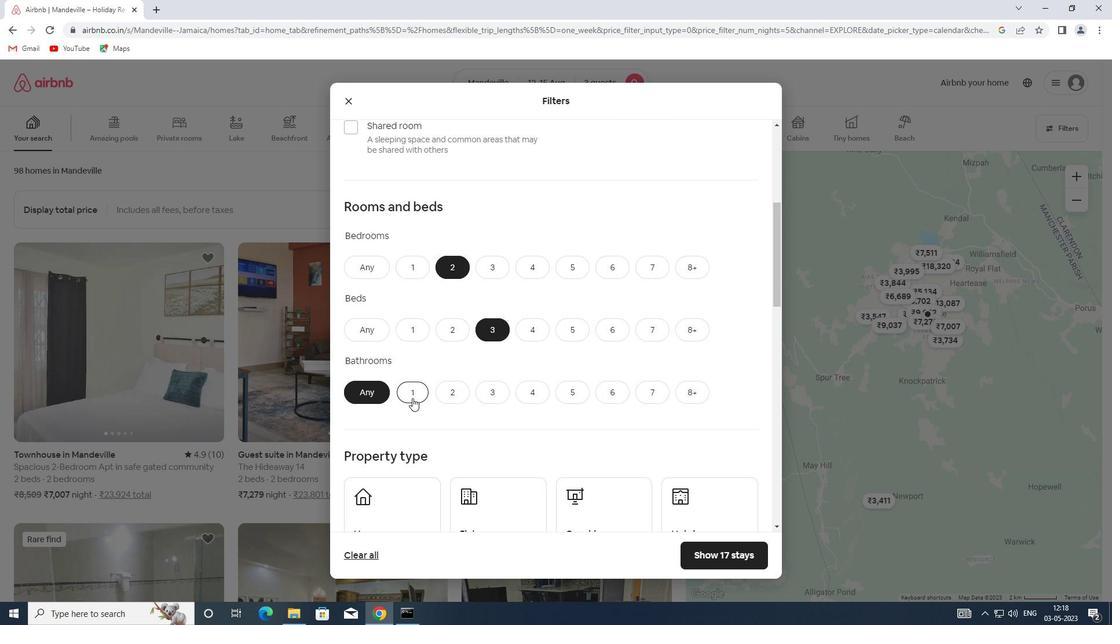 
Action: Mouse scrolled (414, 397) with delta (0, 0)
Screenshot: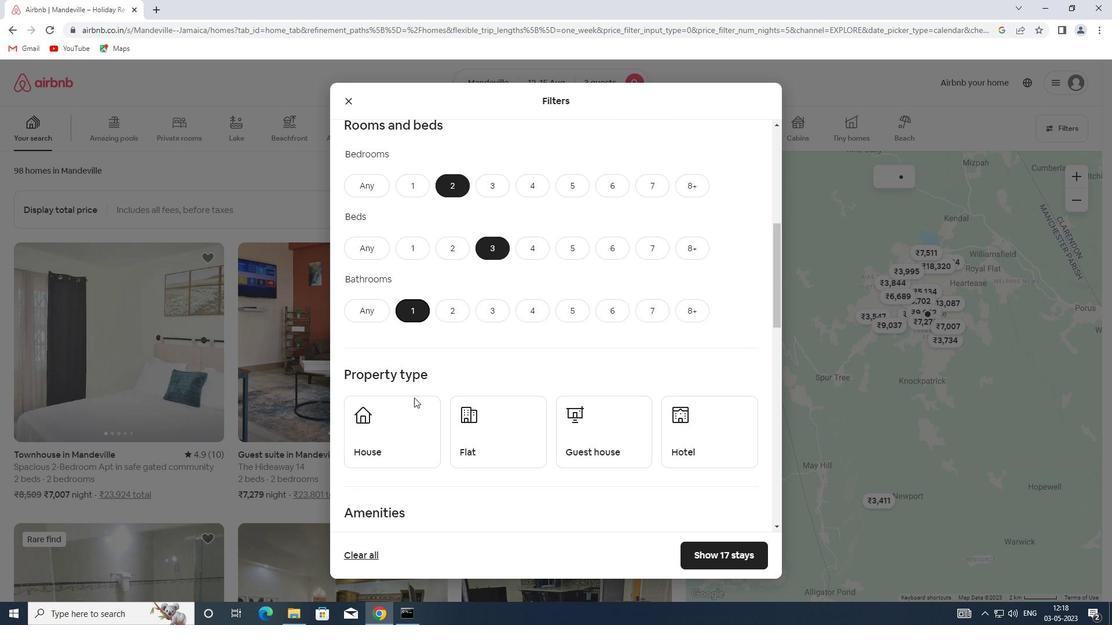 
Action: Mouse moved to (413, 331)
Screenshot: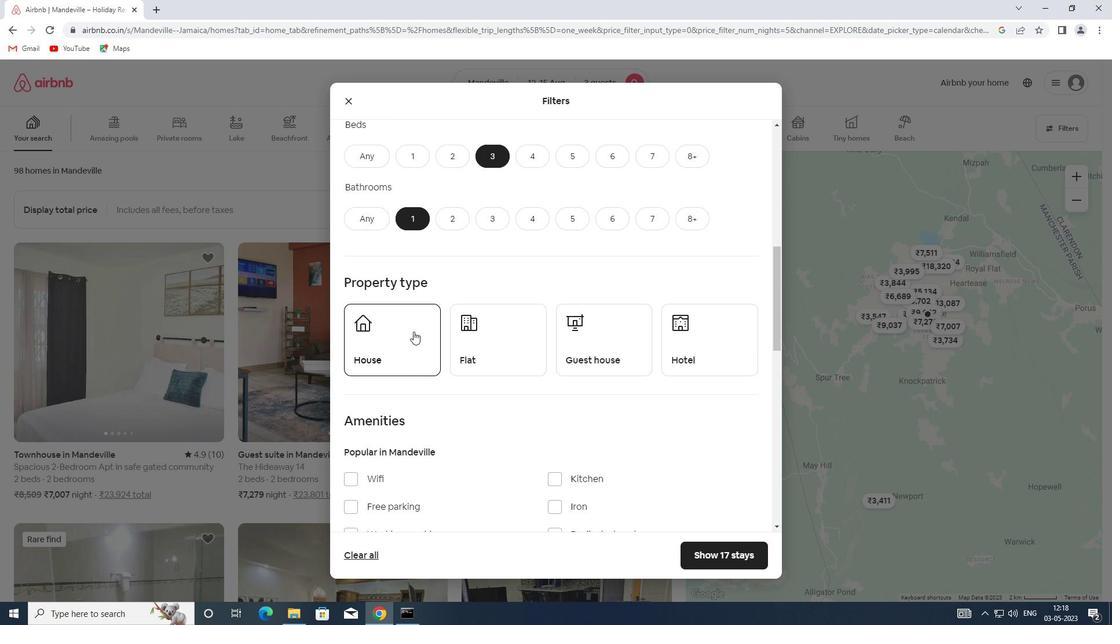 
Action: Mouse pressed left at (413, 331)
Screenshot: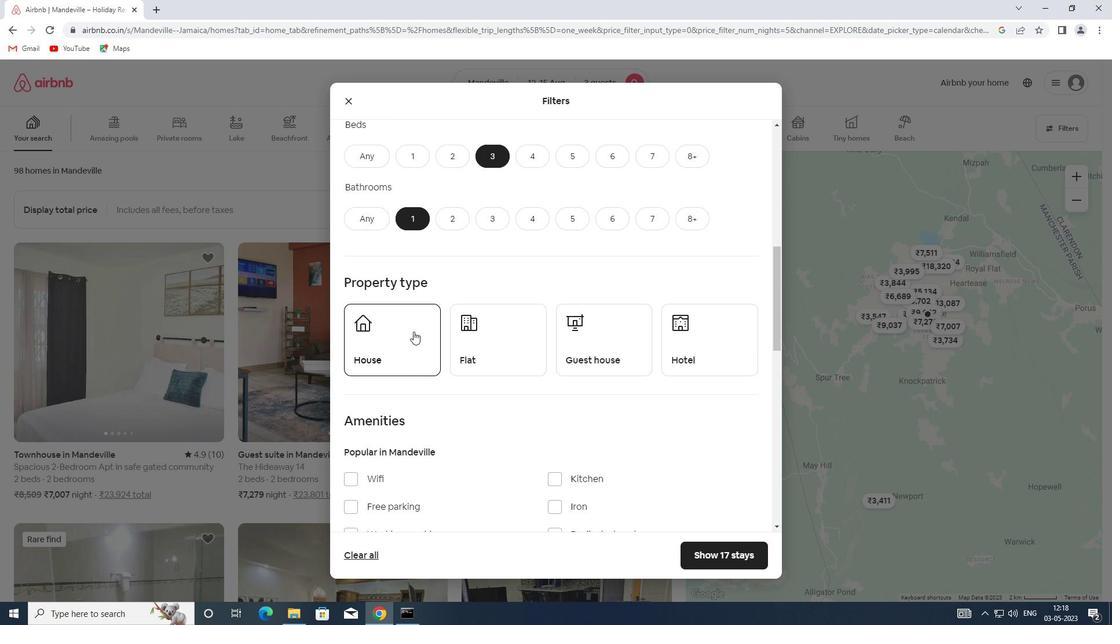 
Action: Mouse moved to (495, 338)
Screenshot: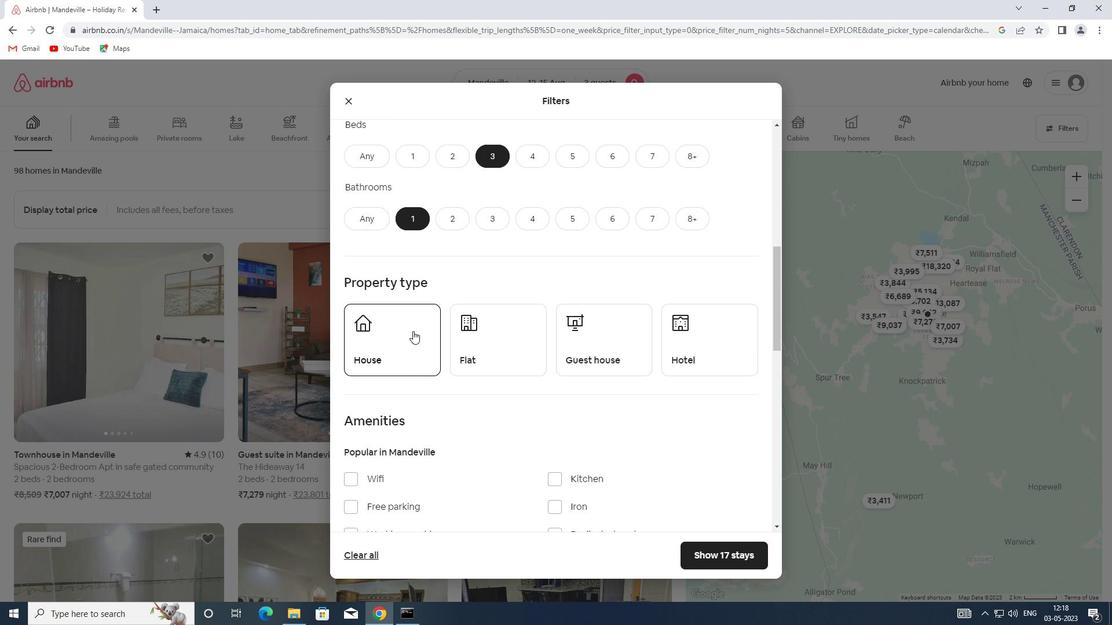 
Action: Mouse pressed left at (495, 338)
Screenshot: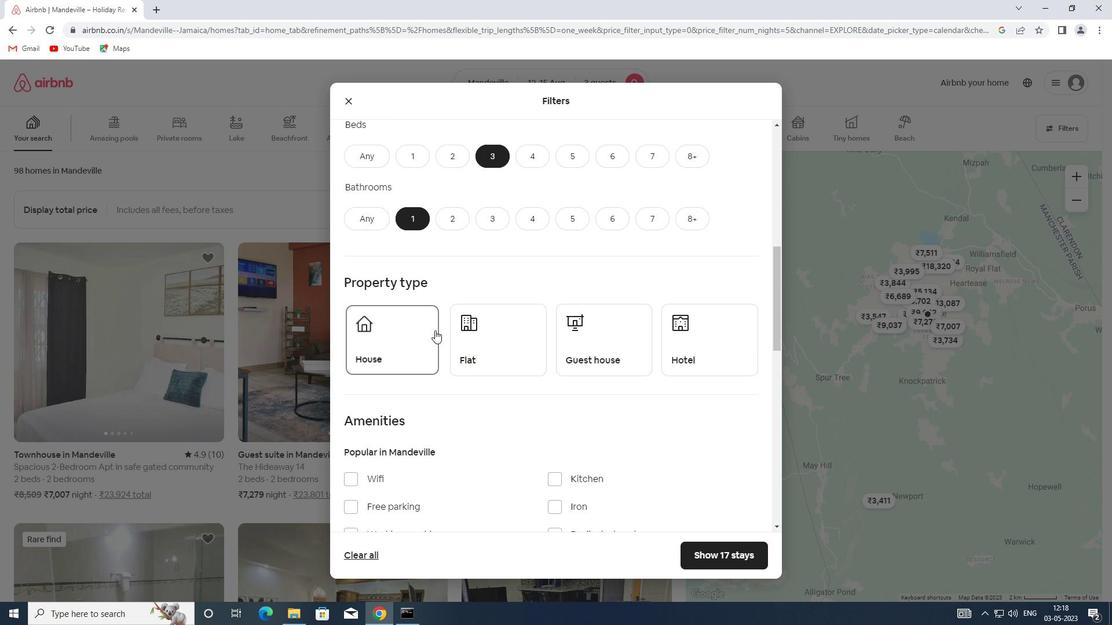 
Action: Mouse moved to (571, 342)
Screenshot: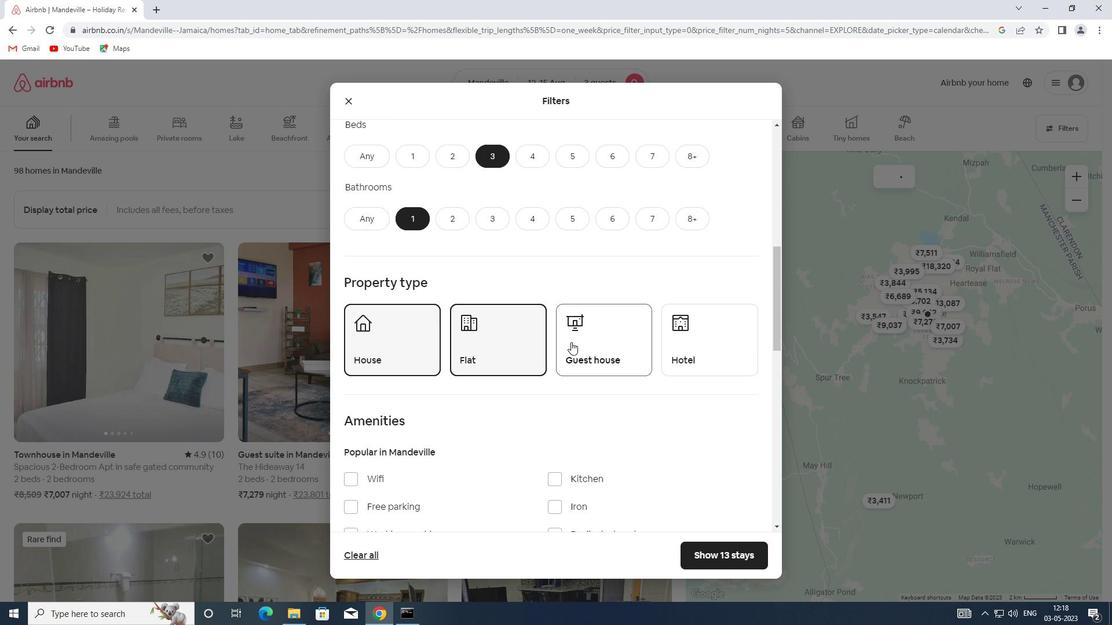 
Action: Mouse pressed left at (571, 342)
Screenshot: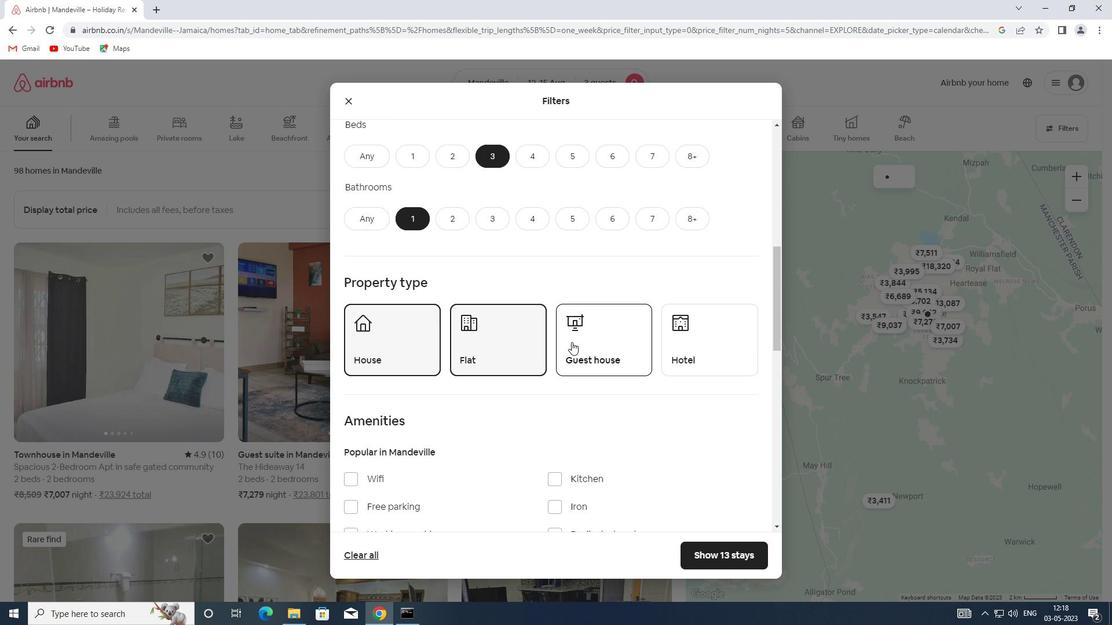 
Action: Mouse scrolled (571, 341) with delta (0, 0)
Screenshot: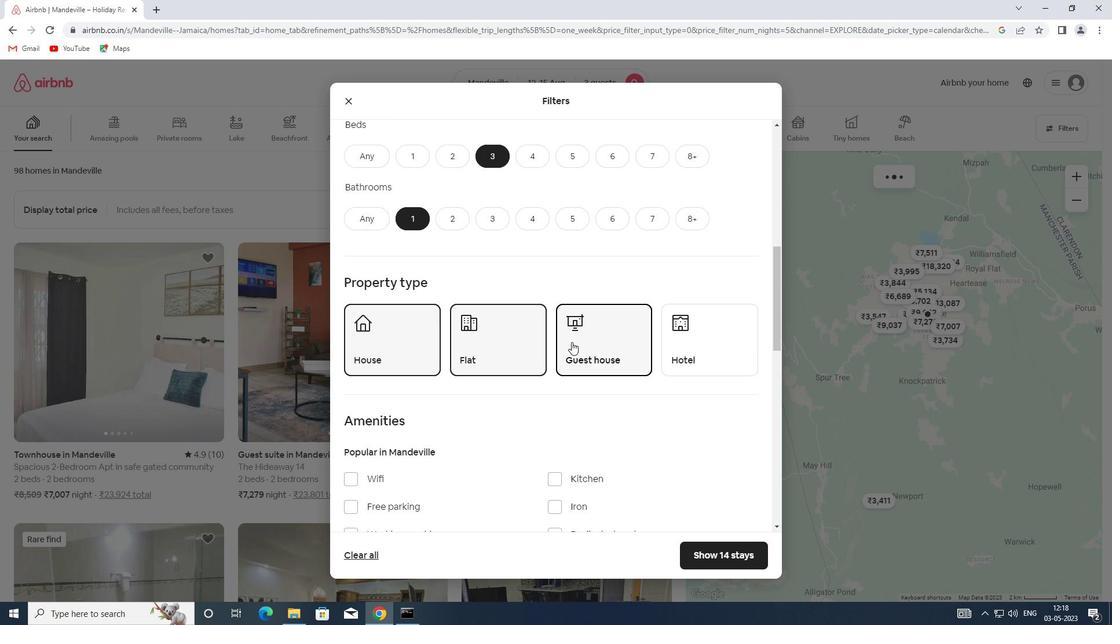 
Action: Mouse scrolled (571, 341) with delta (0, 0)
Screenshot: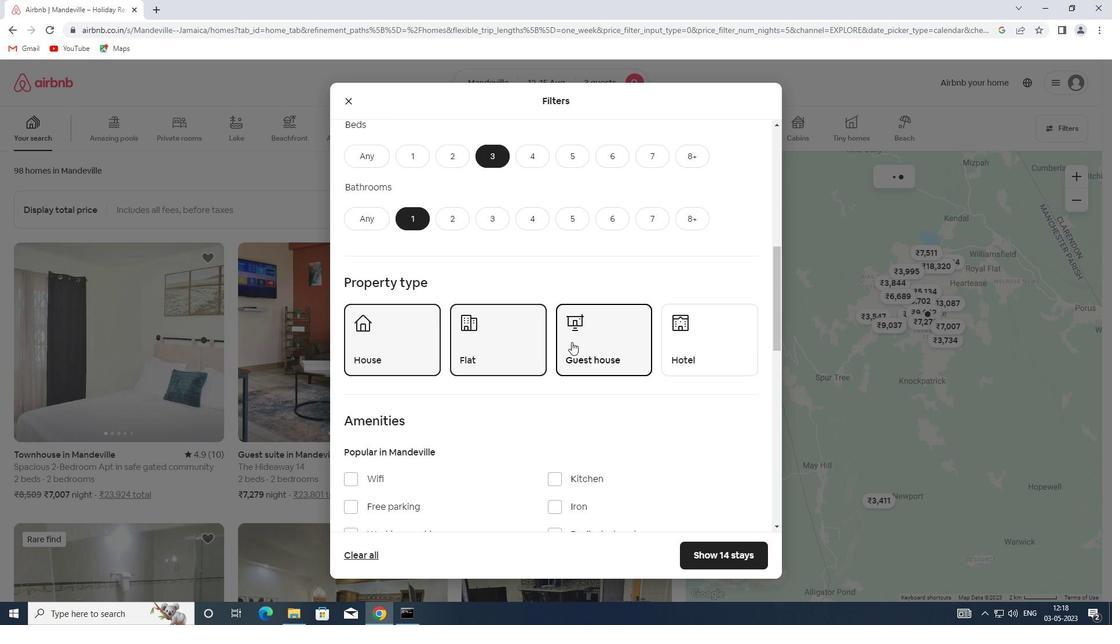 
Action: Mouse scrolled (571, 341) with delta (0, 0)
Screenshot: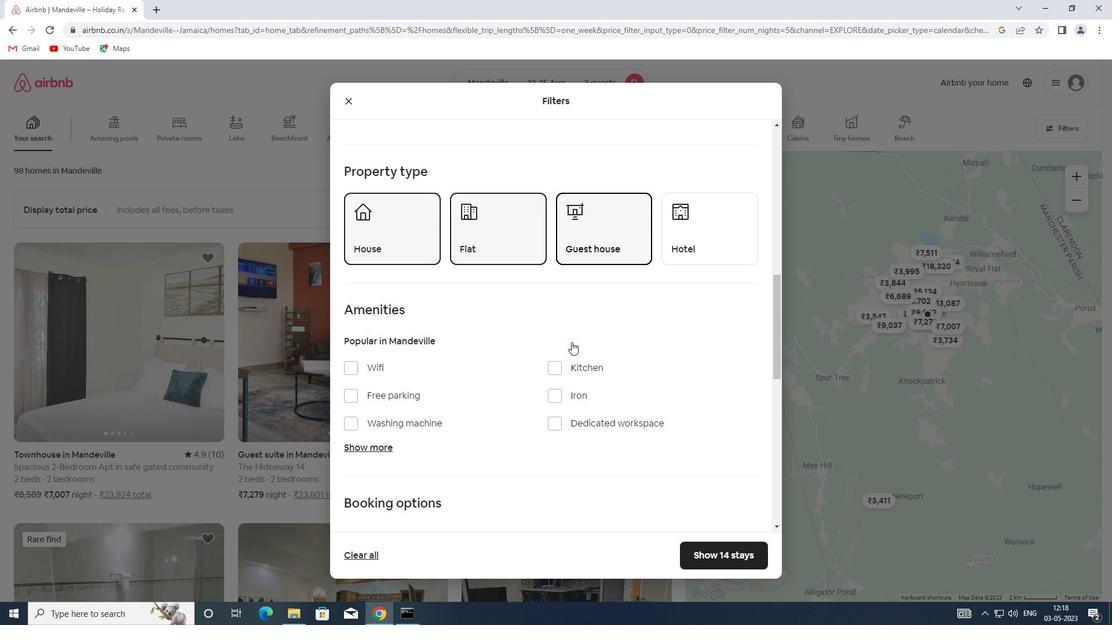 
Action: Mouse moved to (433, 359)
Screenshot: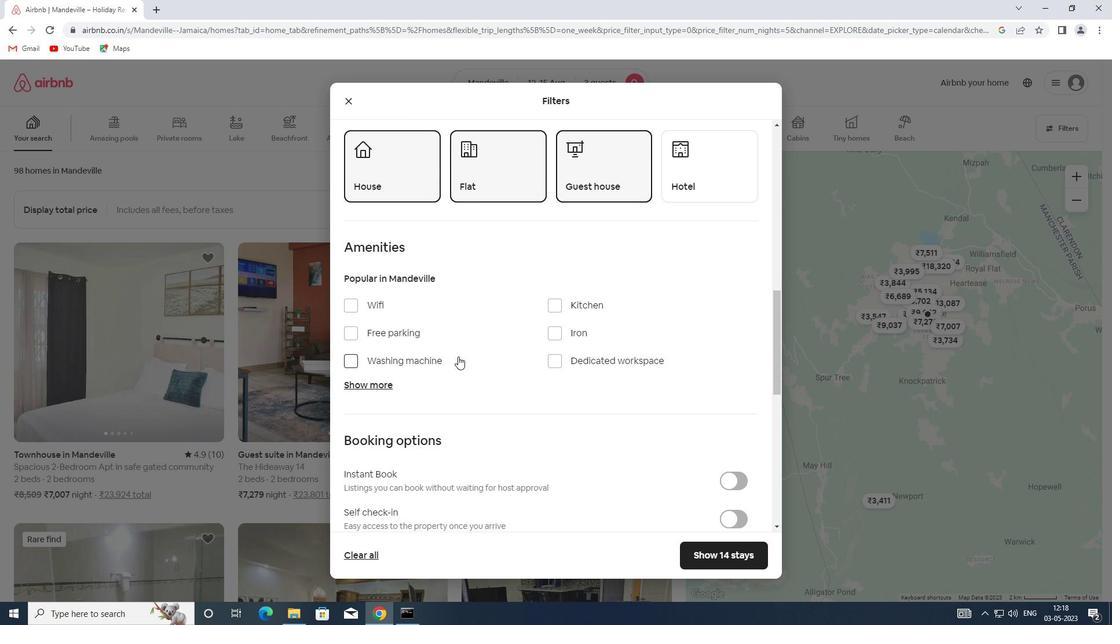 
Action: Mouse pressed left at (433, 359)
Screenshot: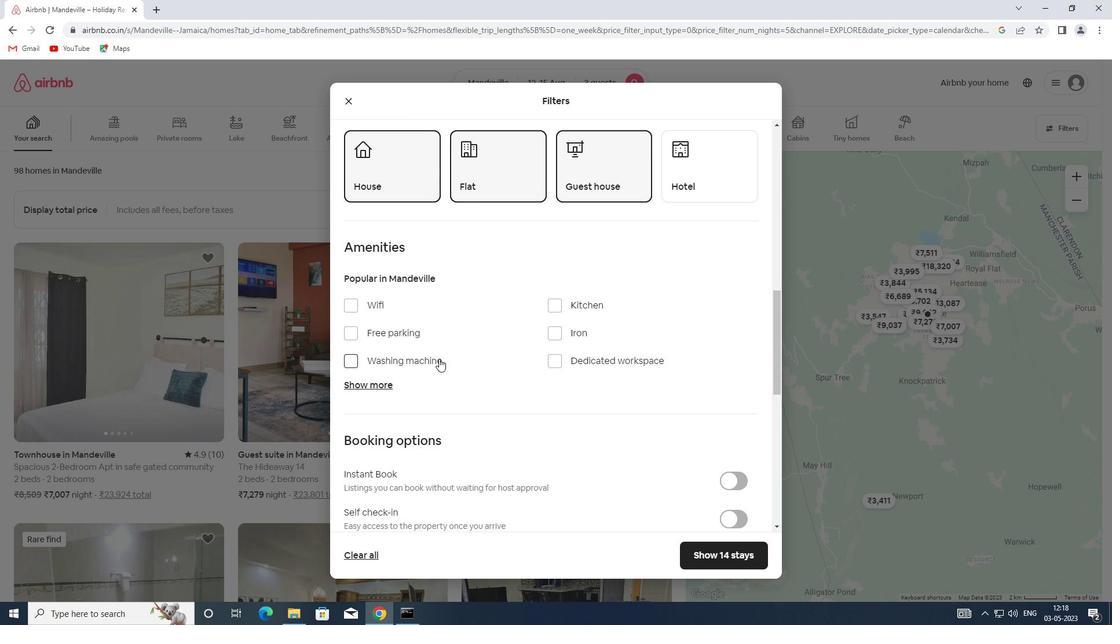 
Action: Mouse scrolled (433, 359) with delta (0, 0)
Screenshot: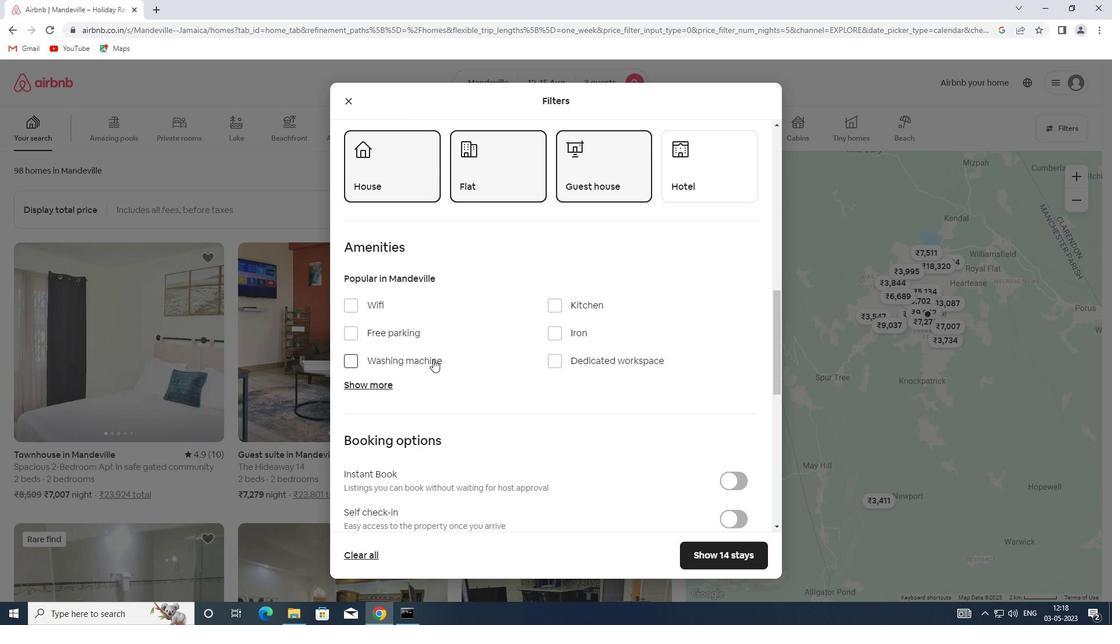 
Action: Mouse scrolled (433, 359) with delta (0, 0)
Screenshot: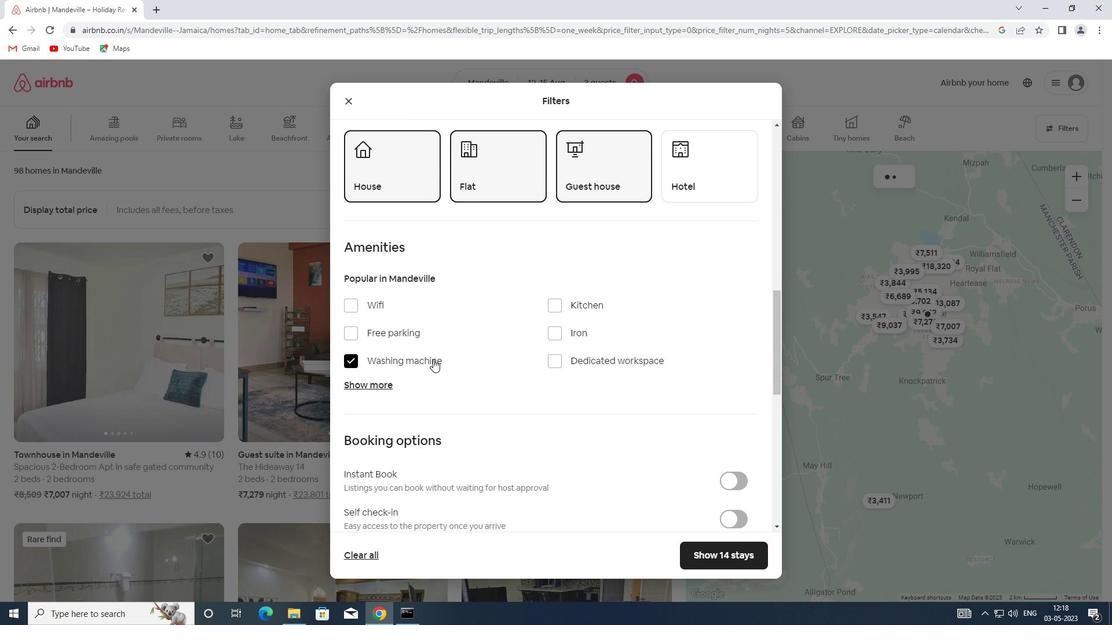 
Action: Mouse scrolled (433, 359) with delta (0, 0)
Screenshot: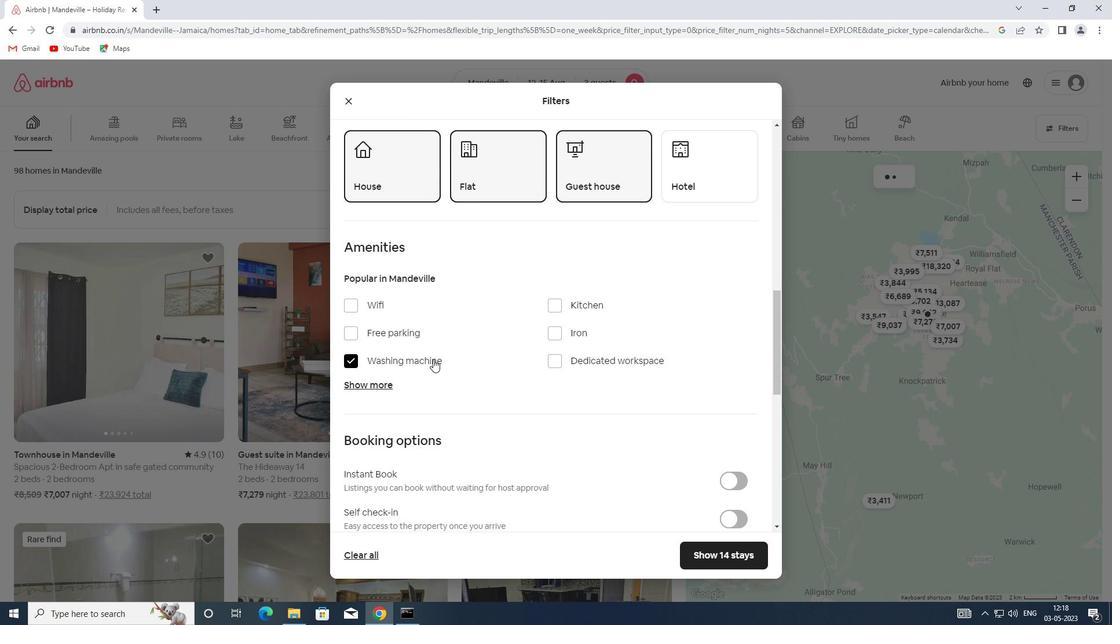 
Action: Mouse moved to (730, 341)
Screenshot: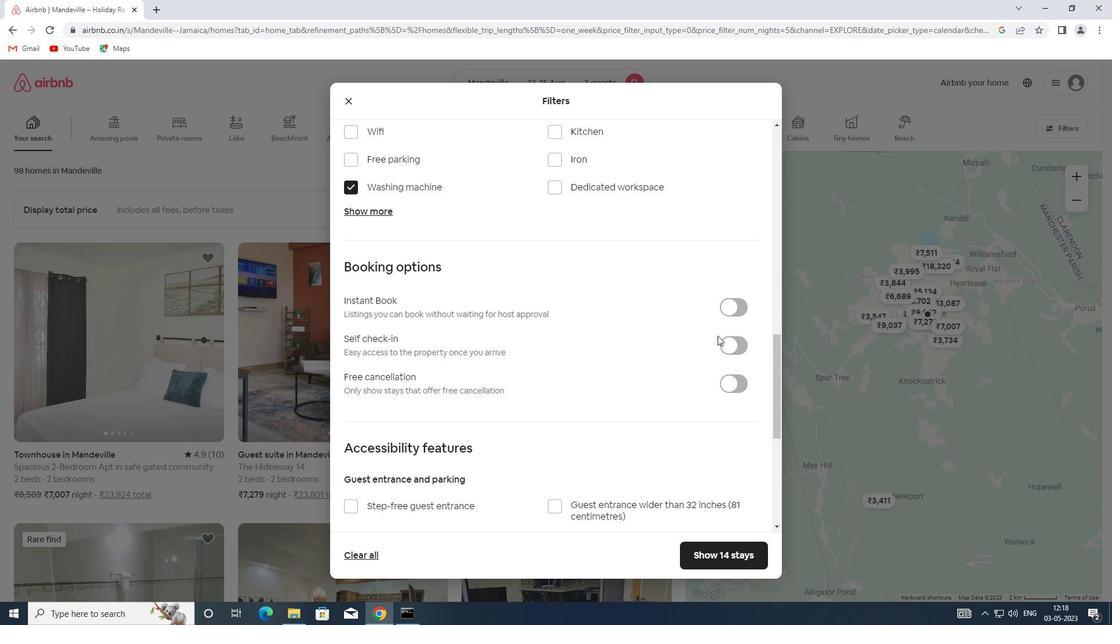 
Action: Mouse pressed left at (730, 341)
Screenshot: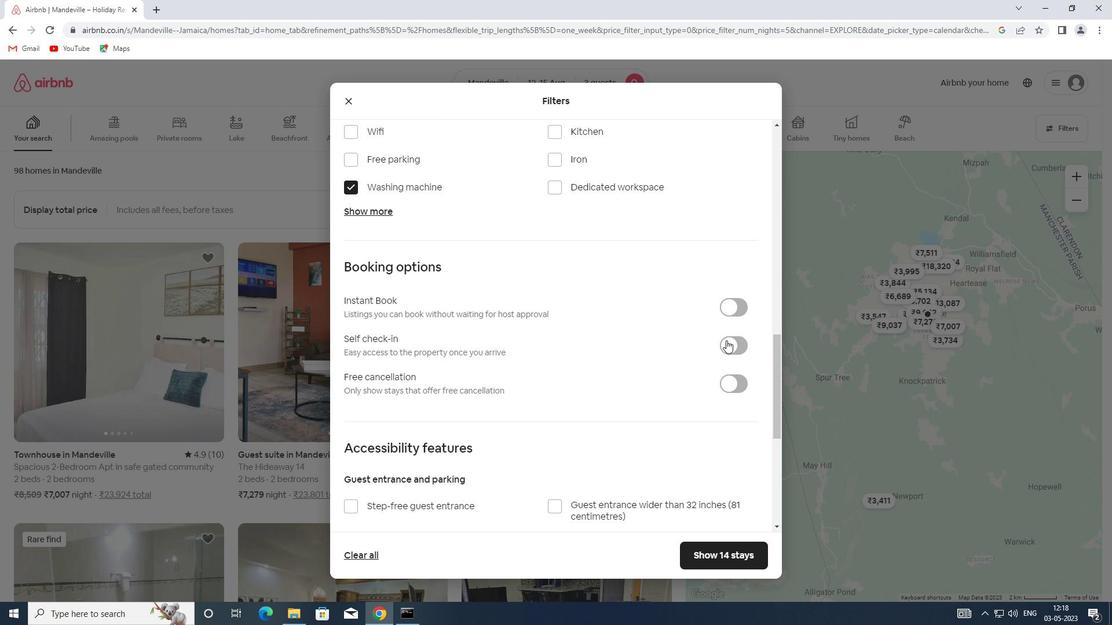 
Action: Mouse moved to (518, 371)
Screenshot: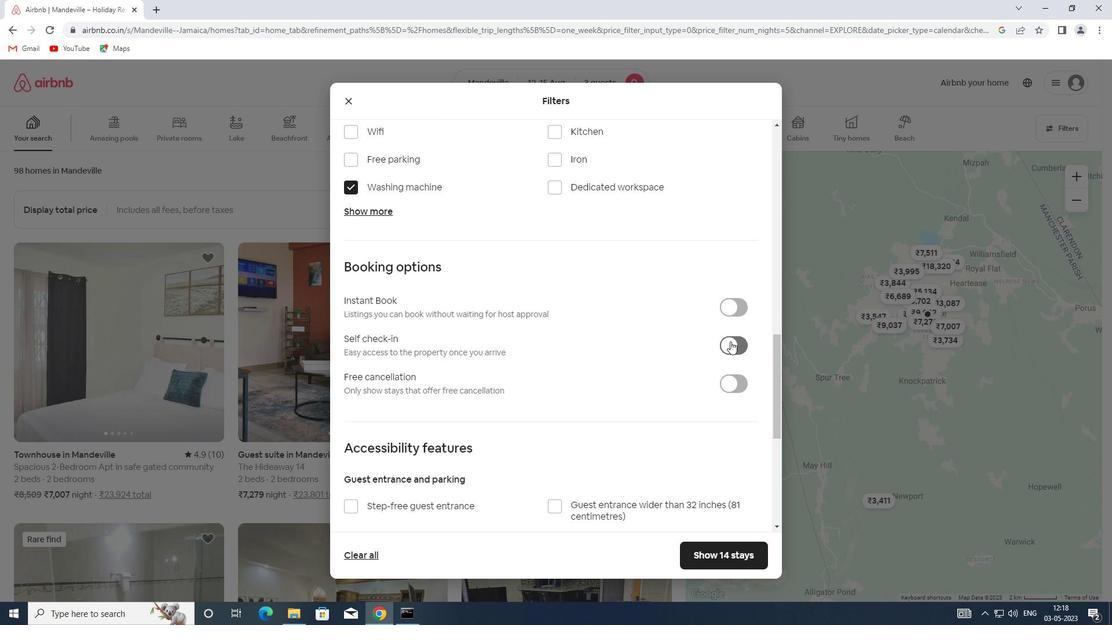 
Action: Mouse scrolled (518, 370) with delta (0, 0)
Screenshot: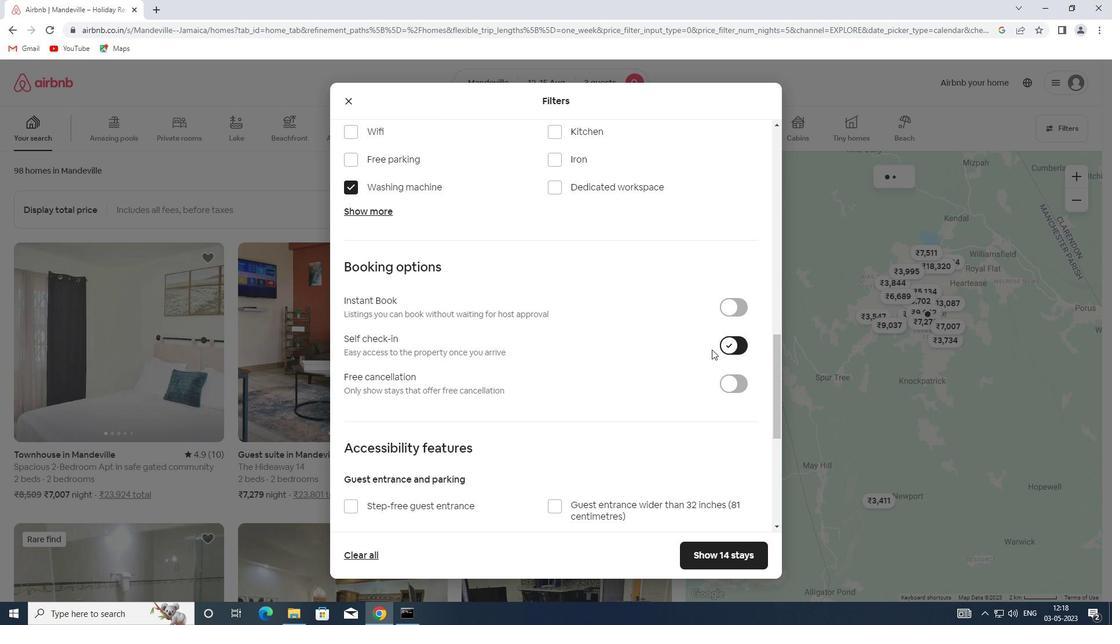 
Action: Mouse scrolled (518, 371) with delta (0, 0)
Screenshot: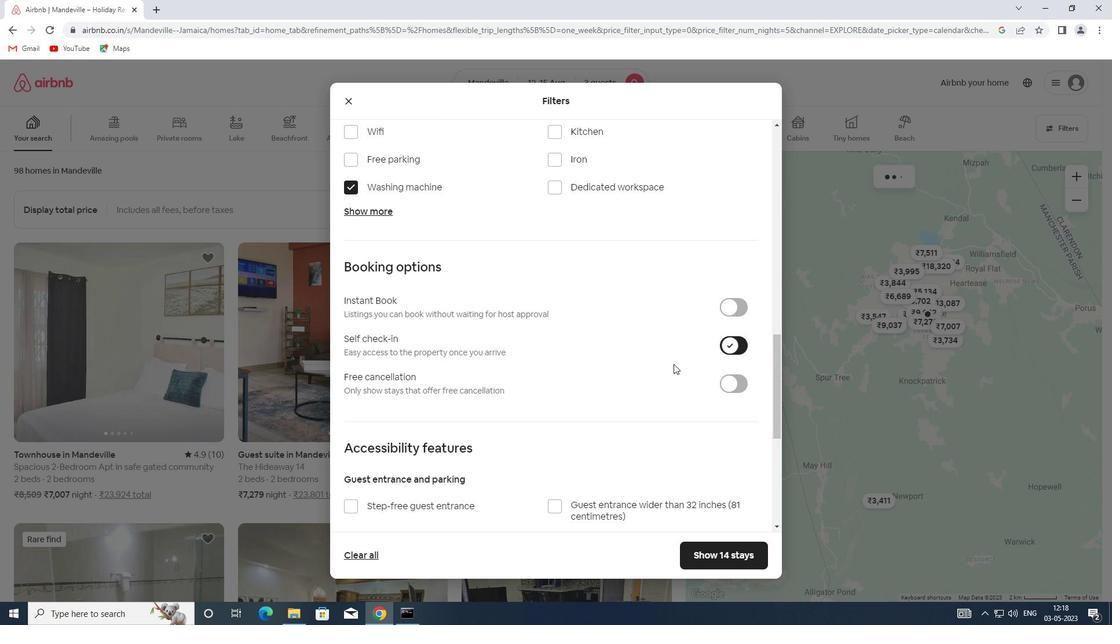 
Action: Mouse scrolled (518, 370) with delta (0, 0)
Screenshot: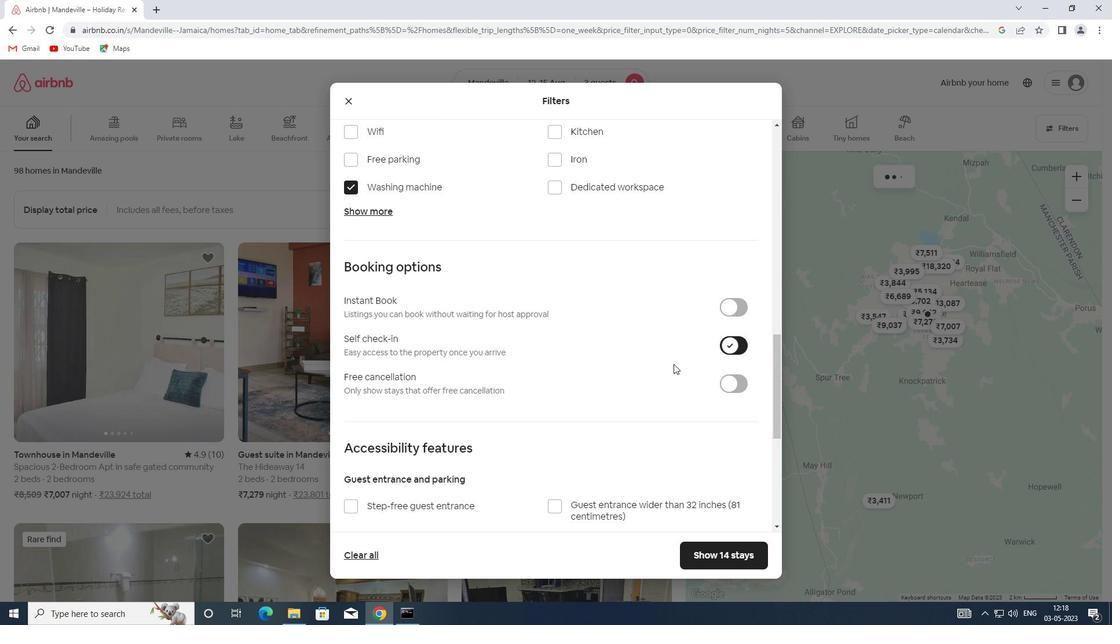 
Action: Mouse scrolled (518, 370) with delta (0, 0)
Screenshot: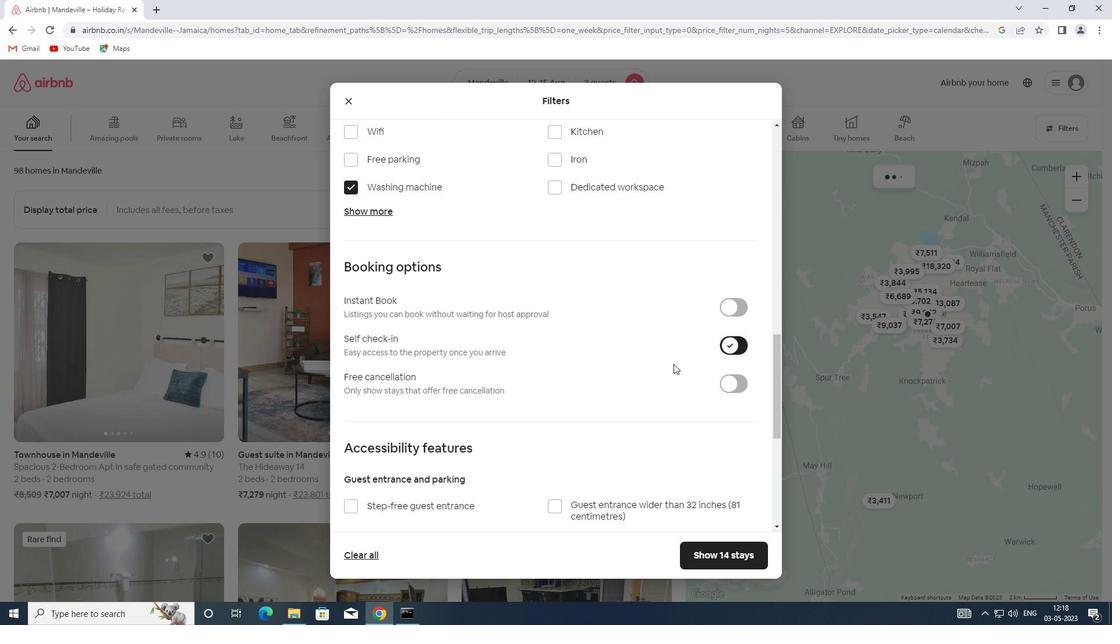 
Action: Mouse scrolled (518, 370) with delta (0, 0)
Screenshot: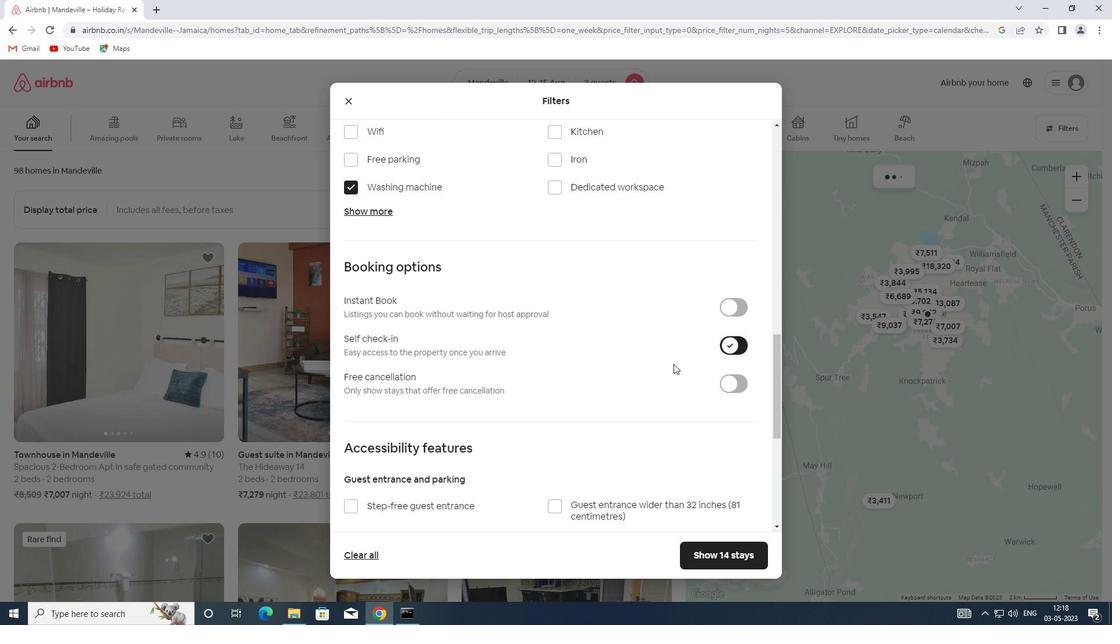 
Action: Mouse moved to (517, 372)
Screenshot: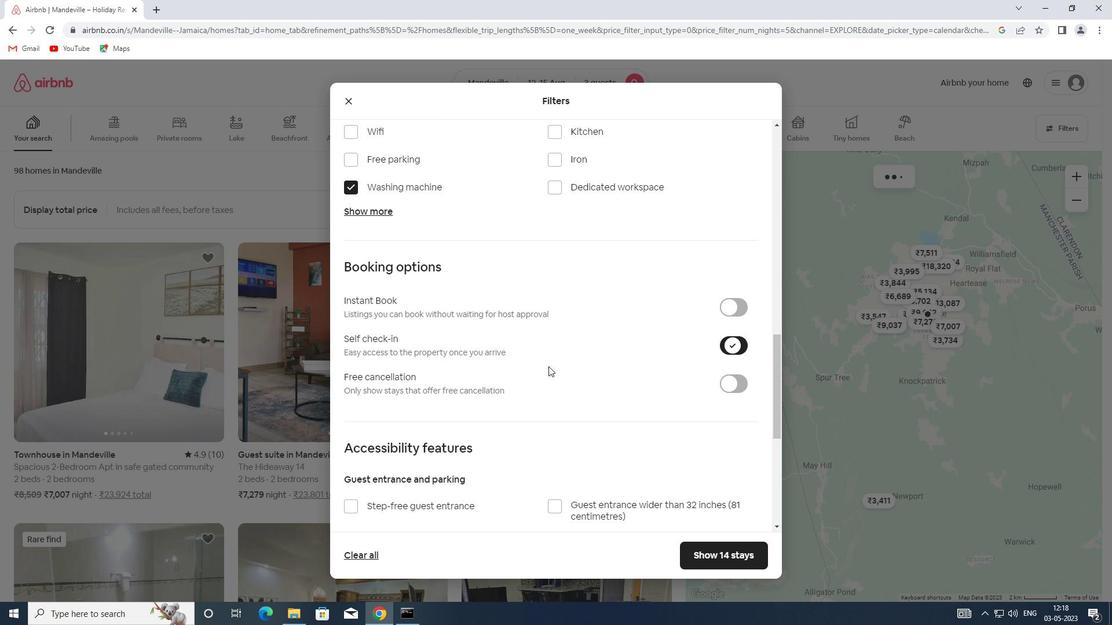 
Action: Mouse scrolled (517, 371) with delta (0, 0)
Screenshot: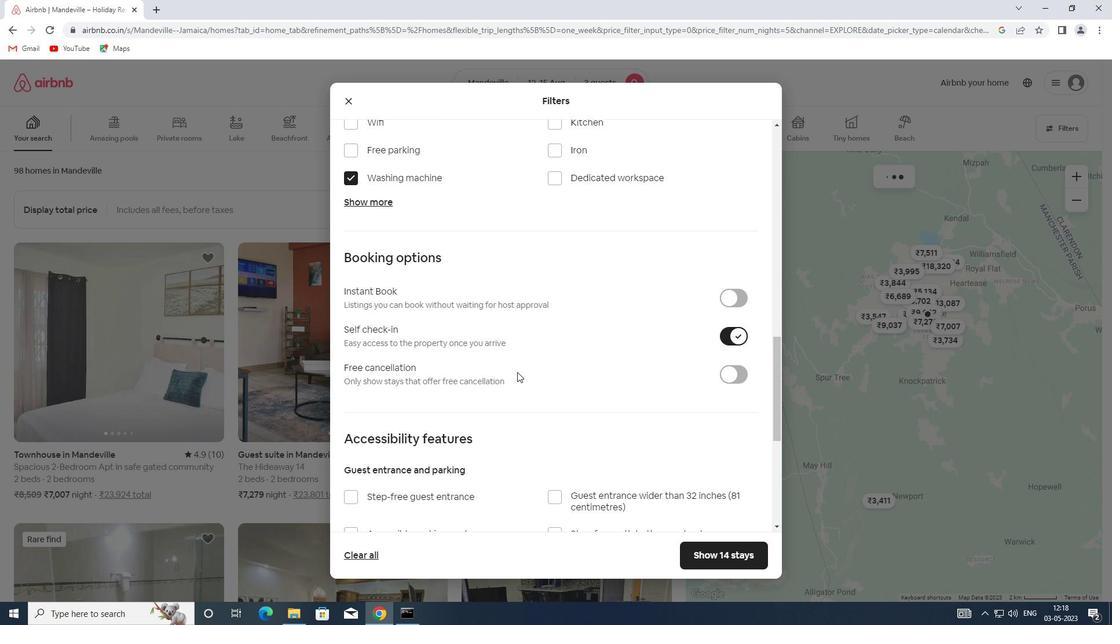 
Action: Mouse scrolled (517, 371) with delta (0, 0)
Screenshot: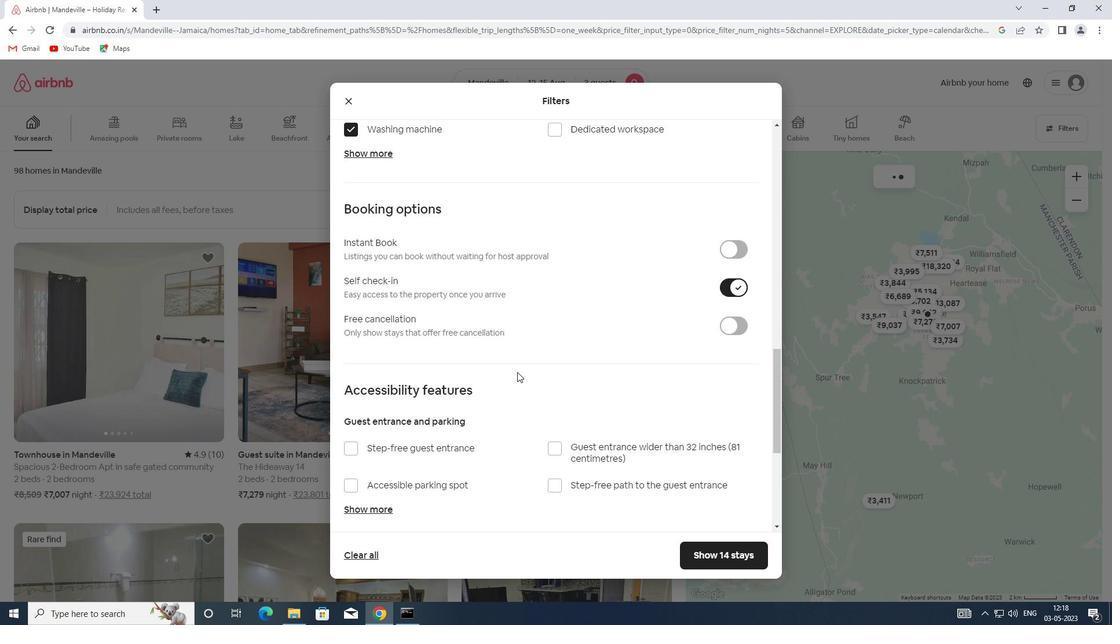 
Action: Mouse scrolled (517, 371) with delta (0, 0)
Screenshot: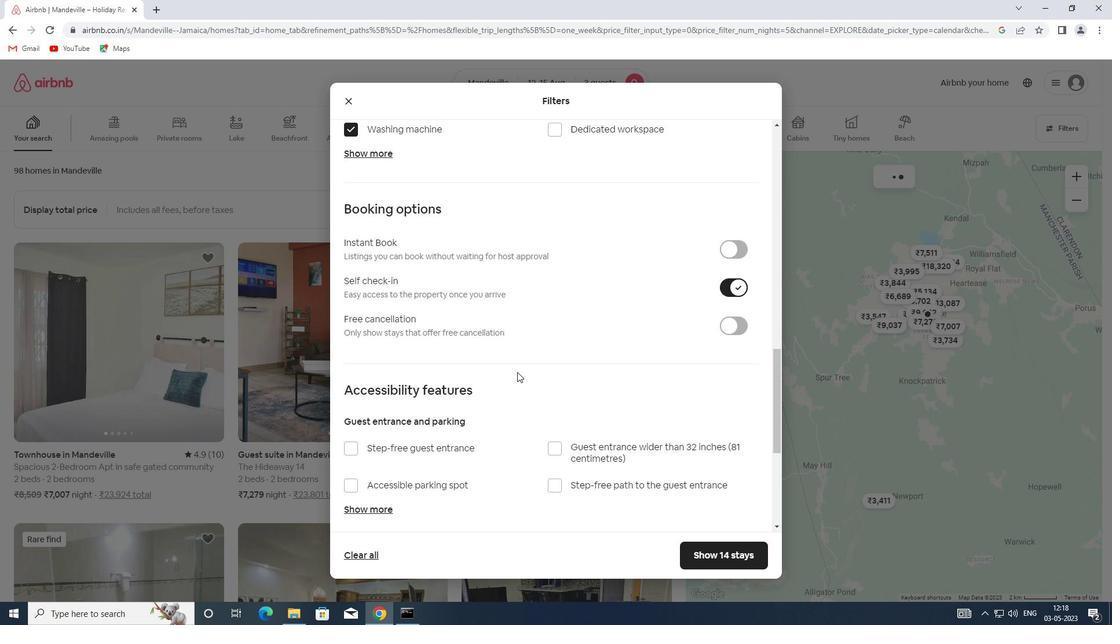
Action: Mouse scrolled (517, 371) with delta (0, 0)
Screenshot: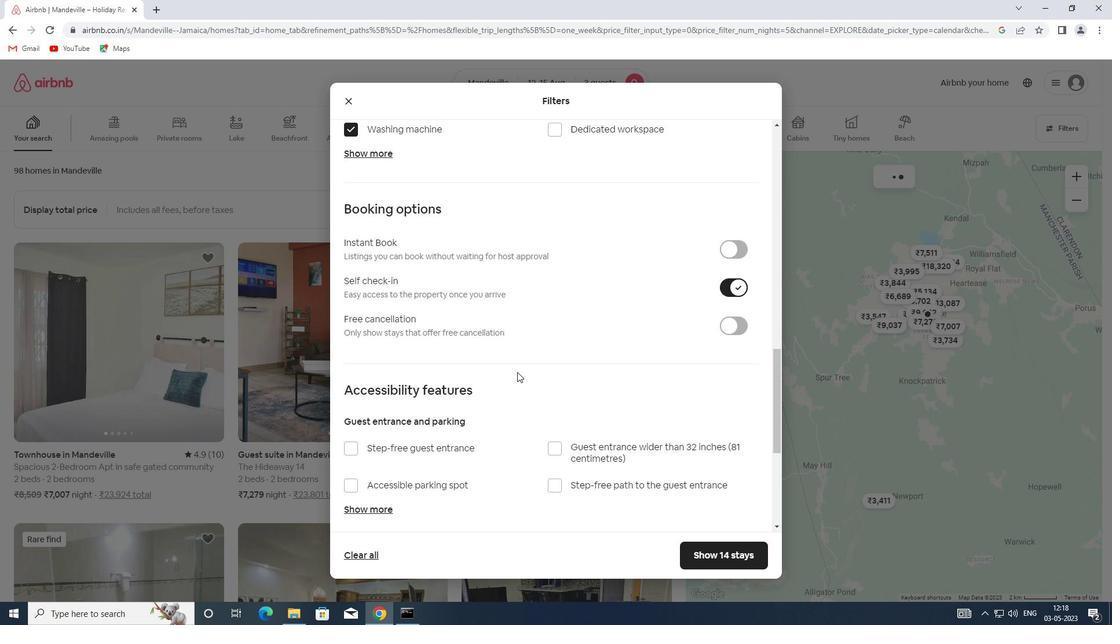 
Action: Mouse moved to (379, 451)
Screenshot: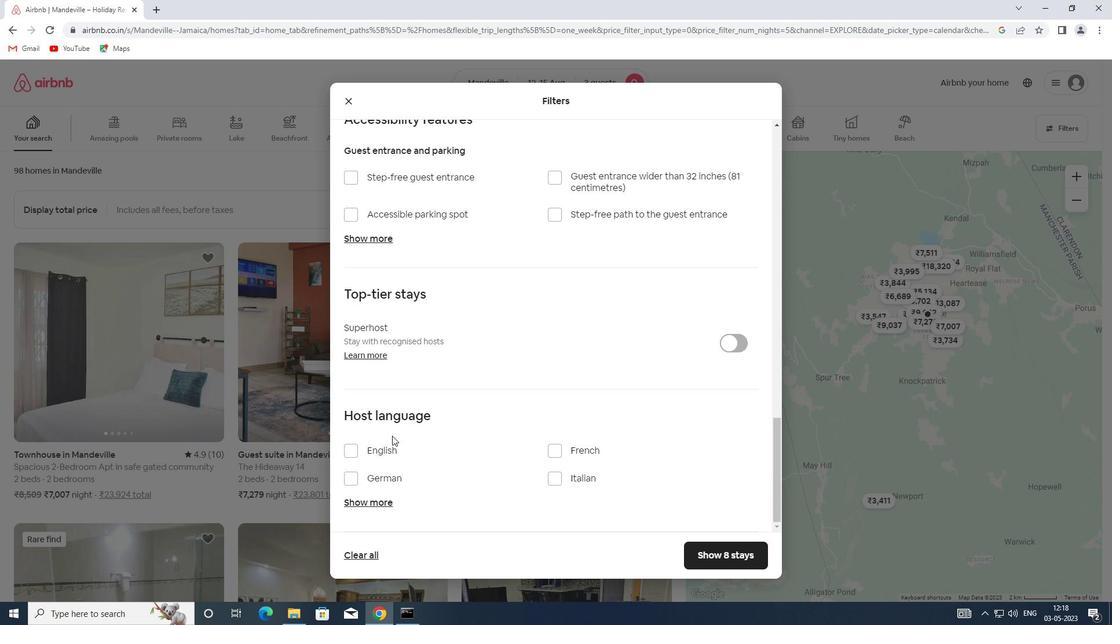 
Action: Mouse pressed left at (379, 451)
Screenshot: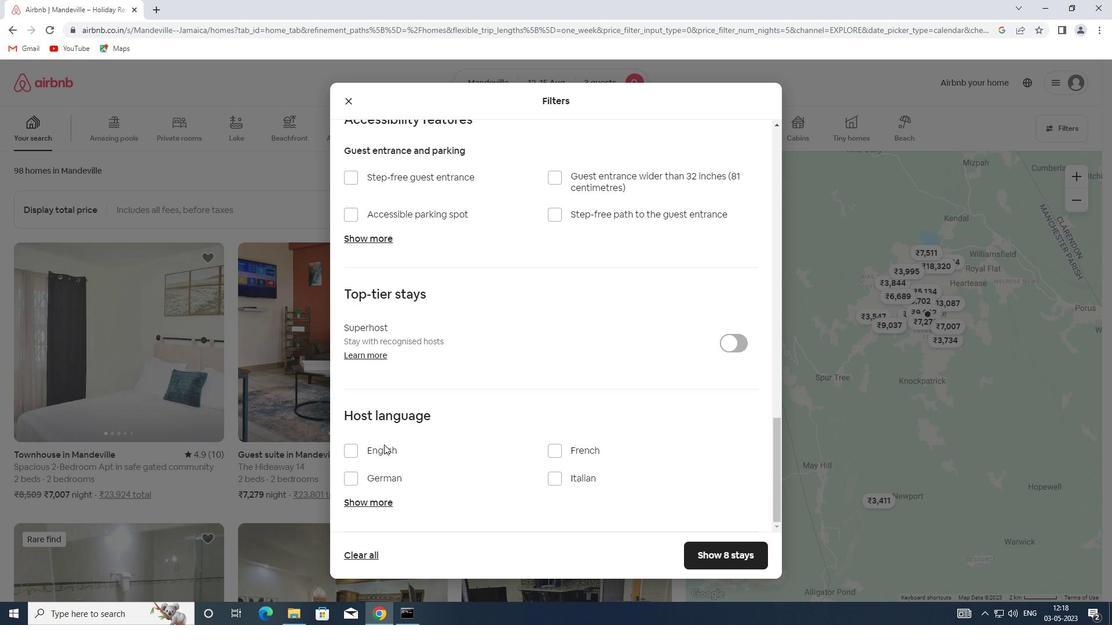 
Action: Mouse moved to (750, 551)
Screenshot: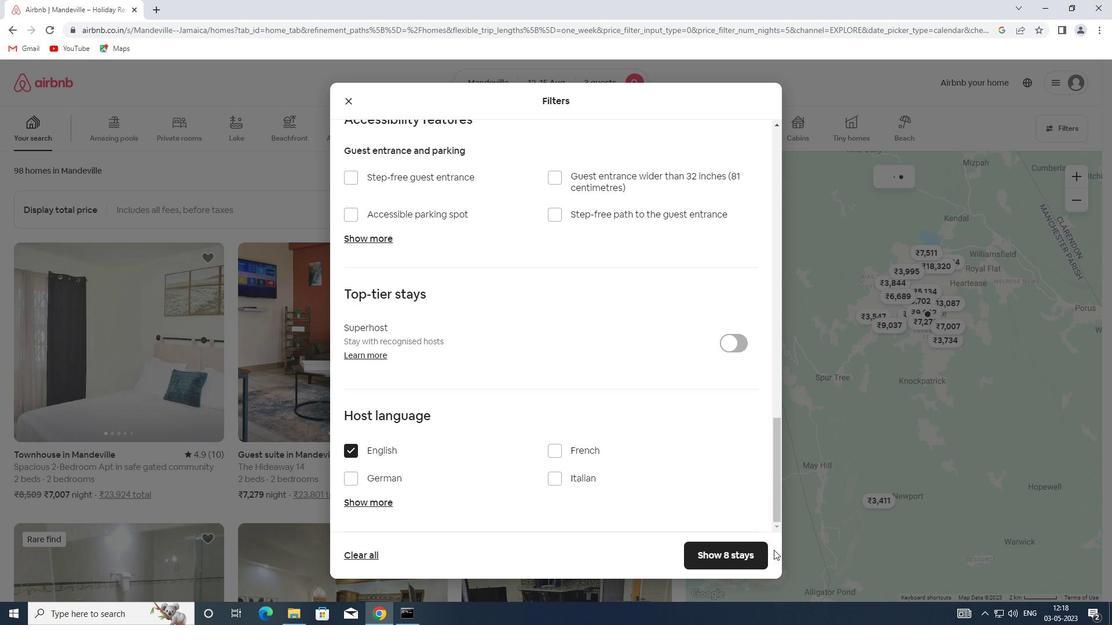 
Action: Mouse pressed left at (750, 551)
Screenshot: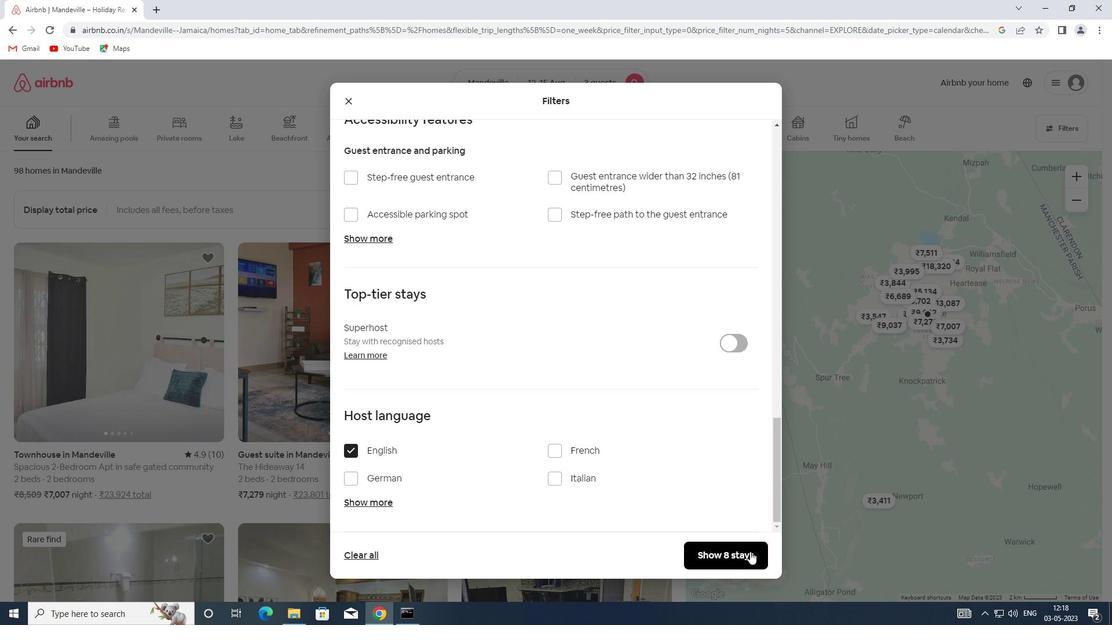 
